 Task: In the Company airproducts.com, Create email and send with subject: 'We're Thrilled to Welcome You ', and with mail content 'Greetings,_x000D_
Introducing a visionary approach that will reshape the landscape of your industry. Join us and be part of the future of success!_x000D_
Kind Regards', attach the document: Proposal.doc and insert image: visitingcard.jpg. Below Kind Regards, write Behance and insert the URL: 'www.behance.net'. Mark checkbox to create task to follow up : Tomorrow.  Enter or choose an email address of recipient's from company's contact and send.. Logged in from softage.1@softage.net
Action: Mouse moved to (88, 56)
Screenshot: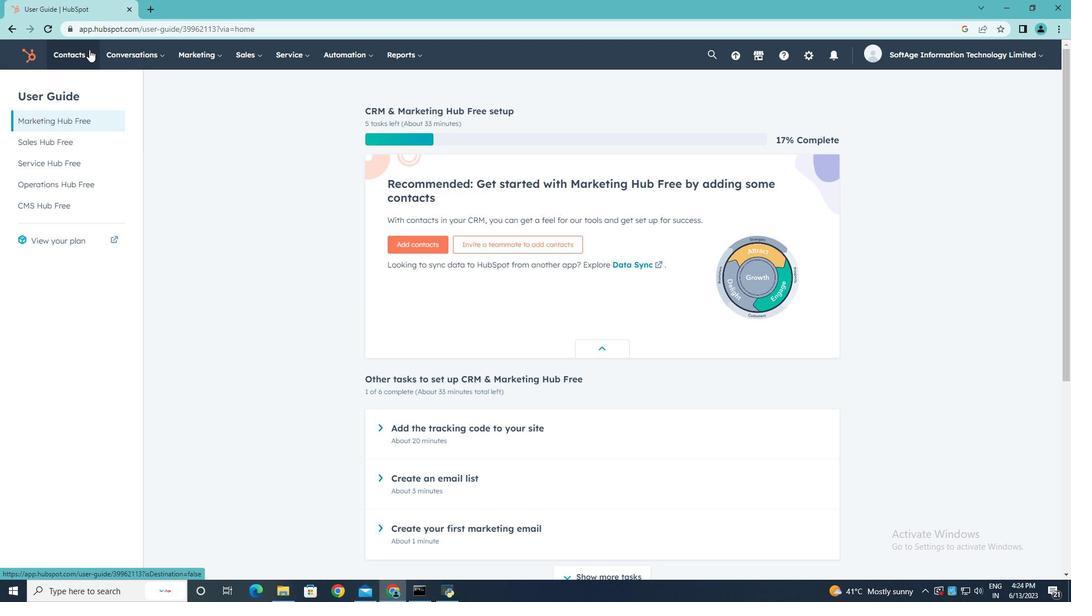 
Action: Mouse pressed left at (88, 56)
Screenshot: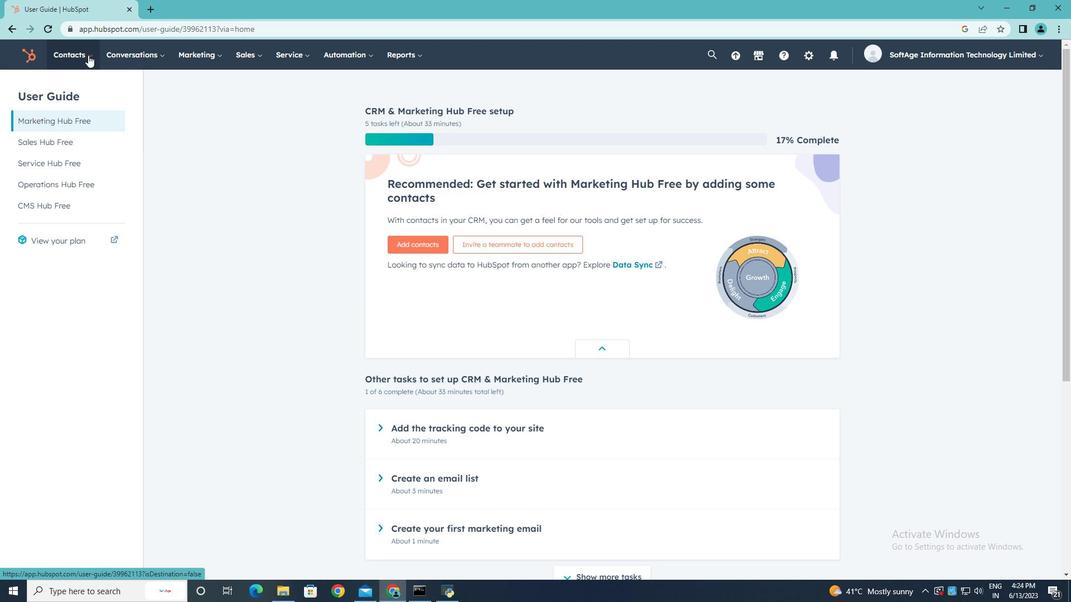 
Action: Mouse moved to (91, 108)
Screenshot: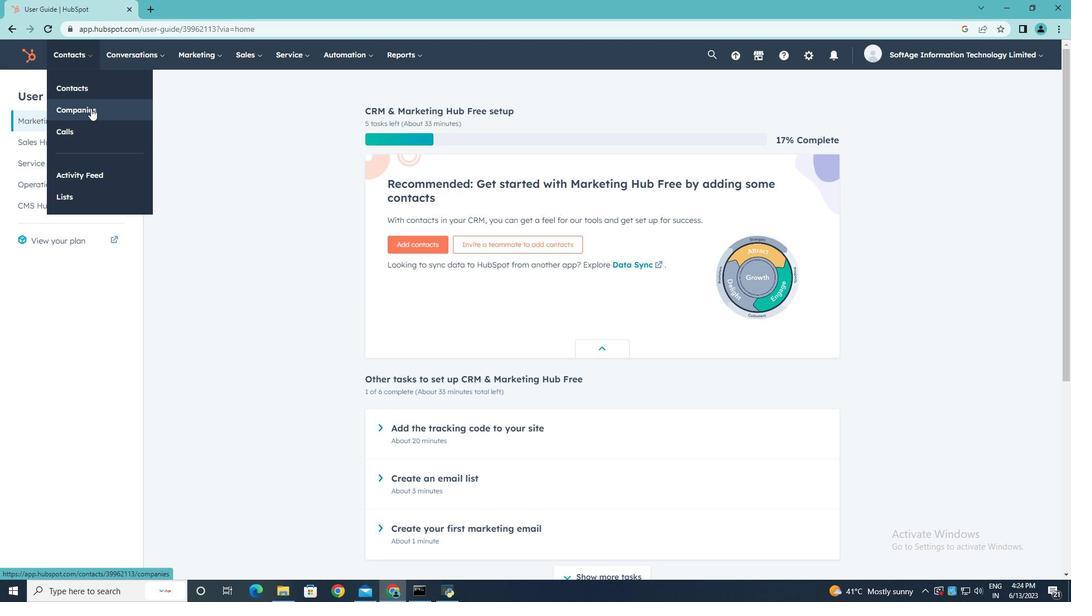 
Action: Mouse pressed left at (91, 108)
Screenshot: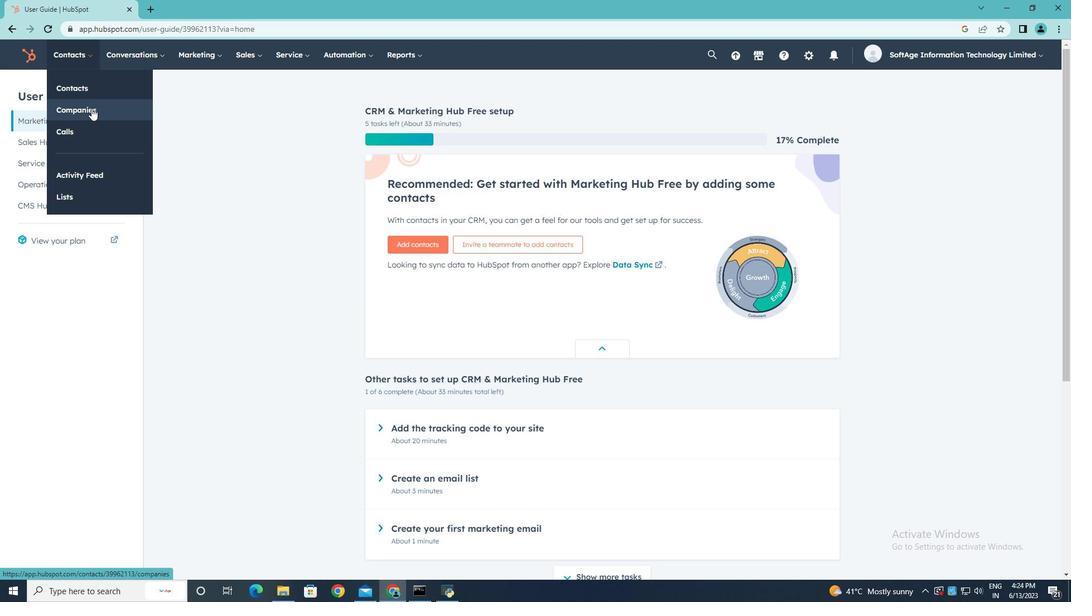 
Action: Mouse moved to (103, 181)
Screenshot: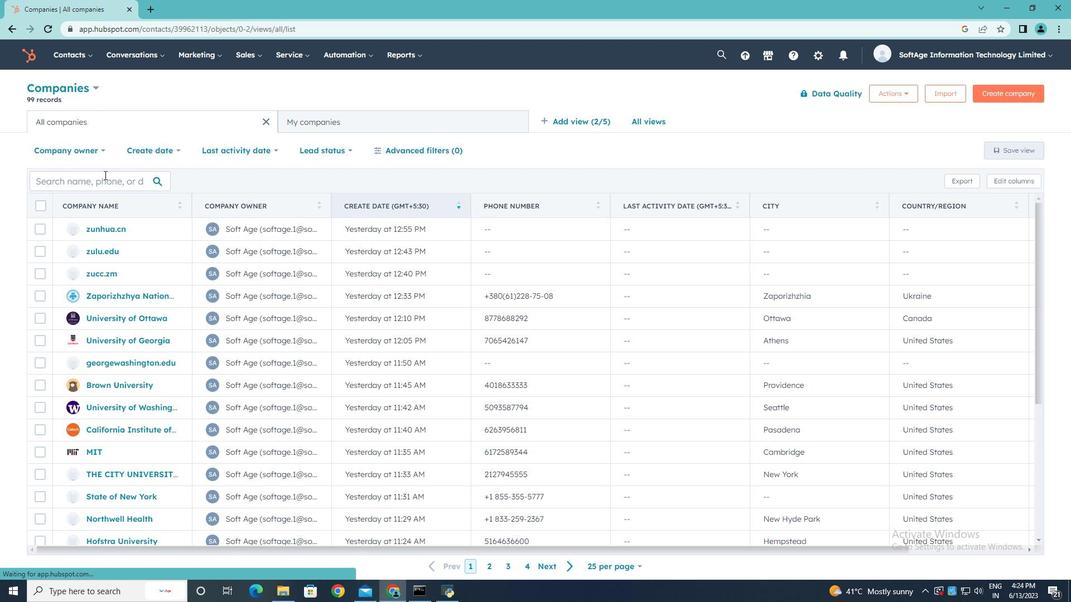 
Action: Mouse pressed left at (103, 181)
Screenshot: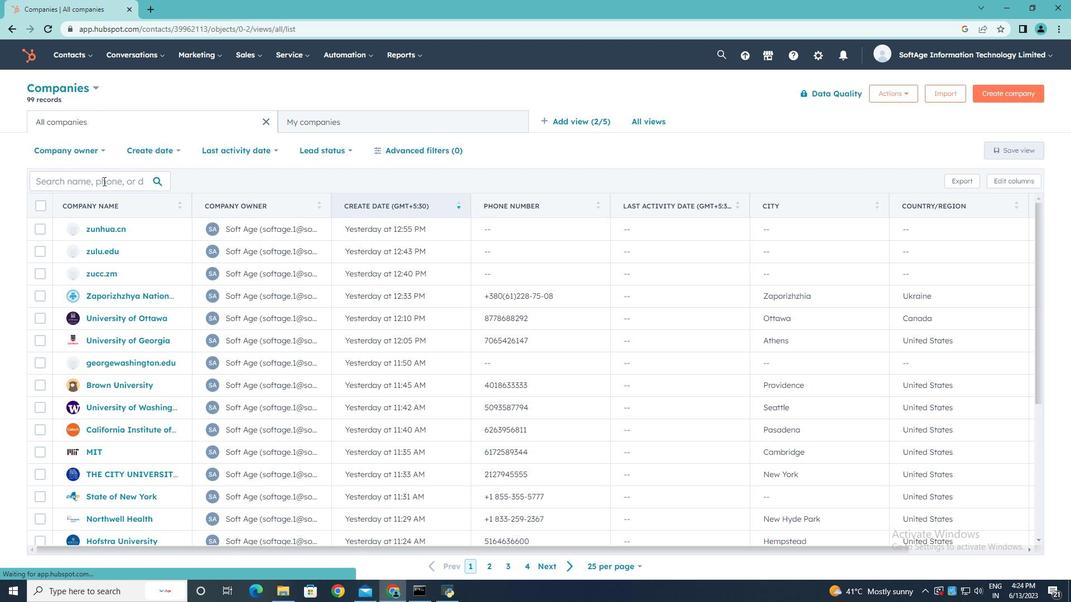 
Action: Mouse moved to (103, 181)
Screenshot: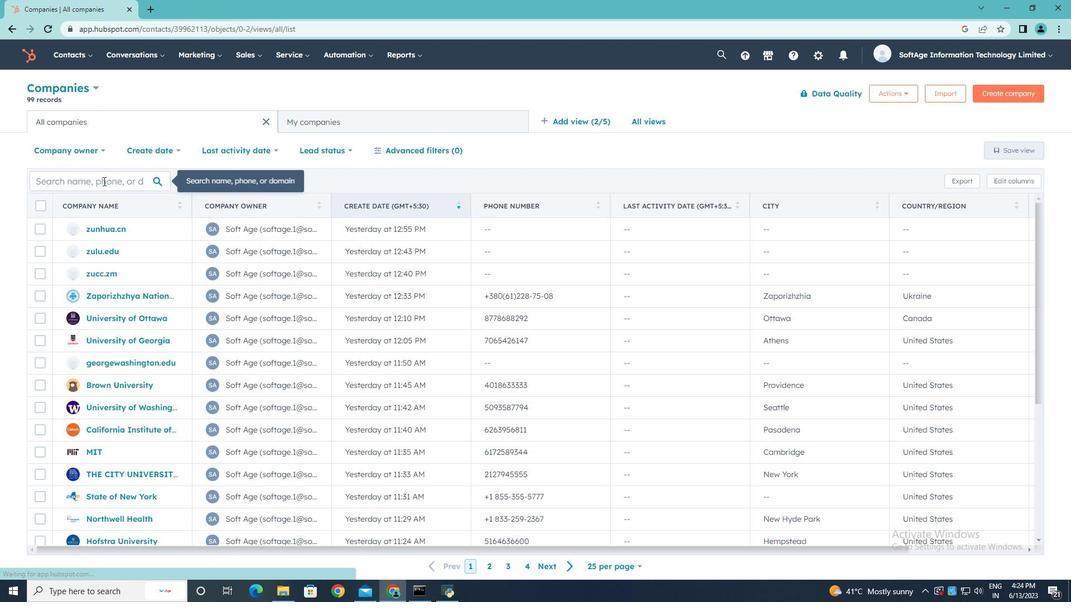 
Action: Key pressed airproducts.com
Screenshot: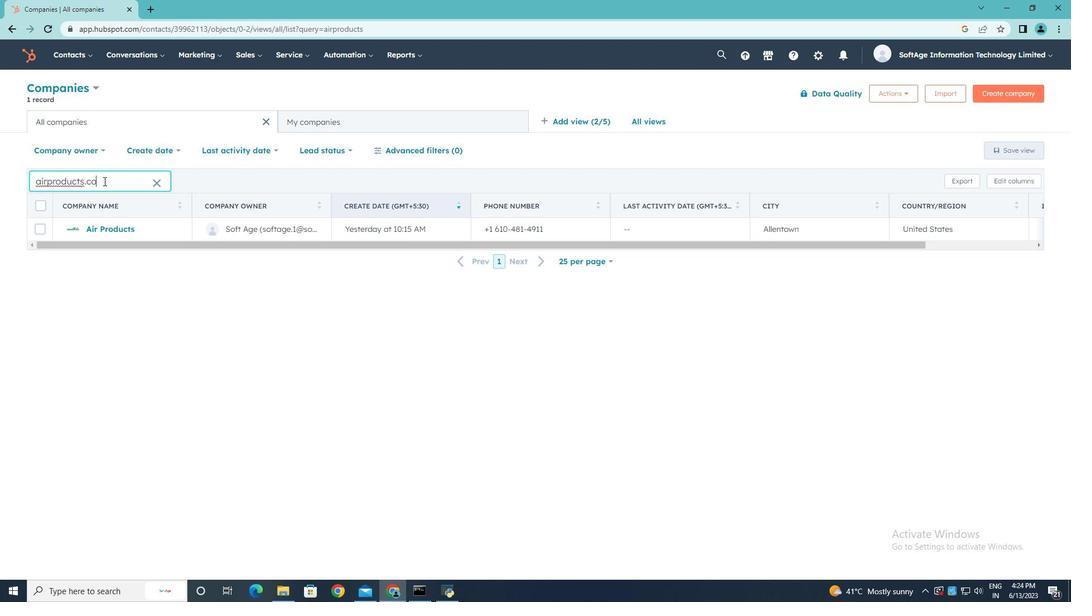 
Action: Mouse moved to (104, 229)
Screenshot: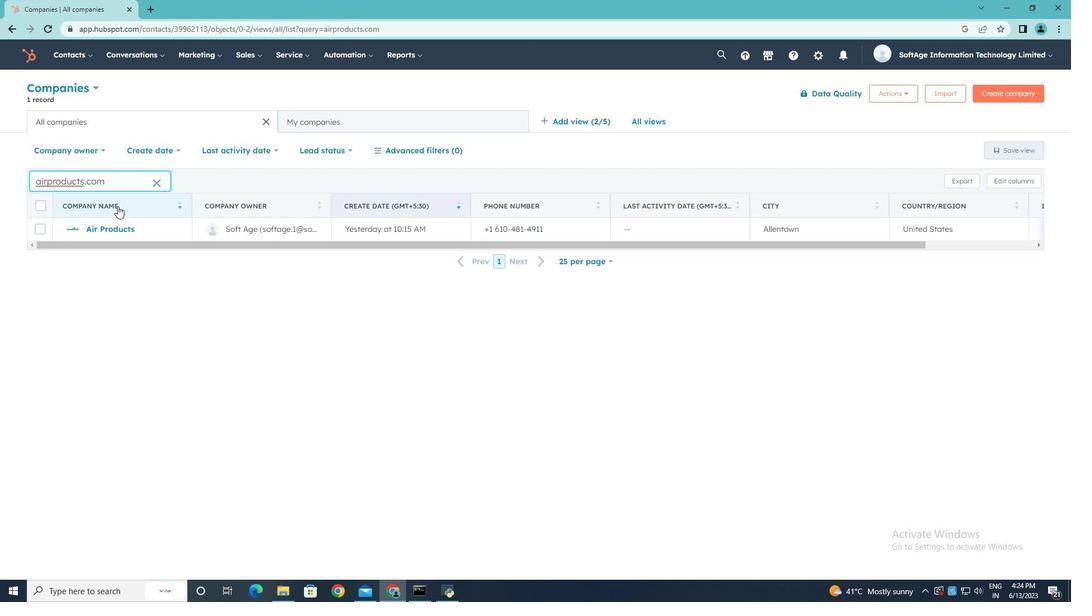 
Action: Mouse pressed left at (104, 229)
Screenshot: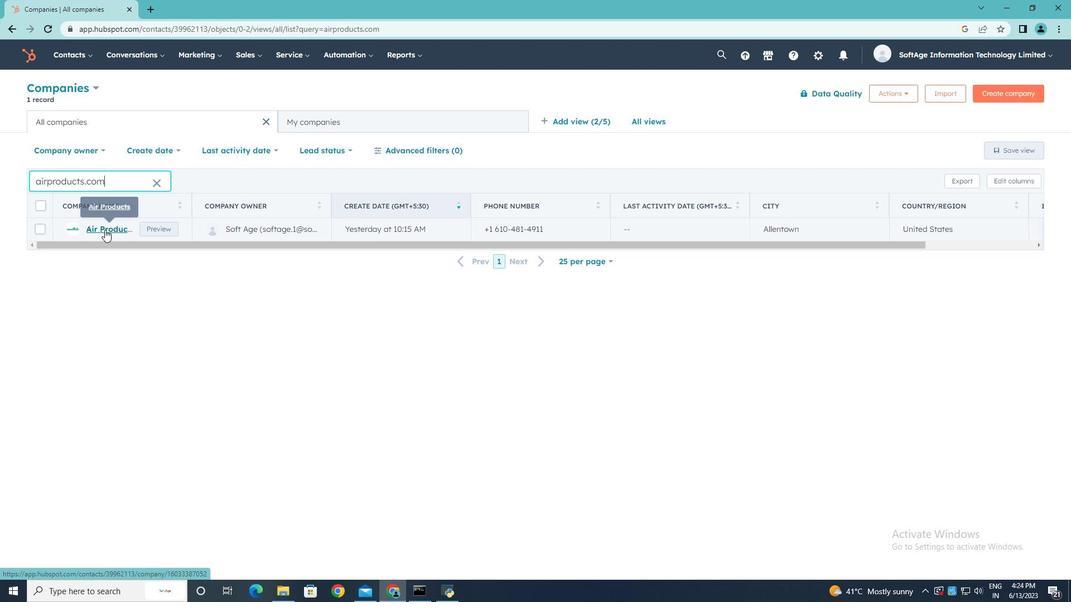
Action: Mouse moved to (77, 188)
Screenshot: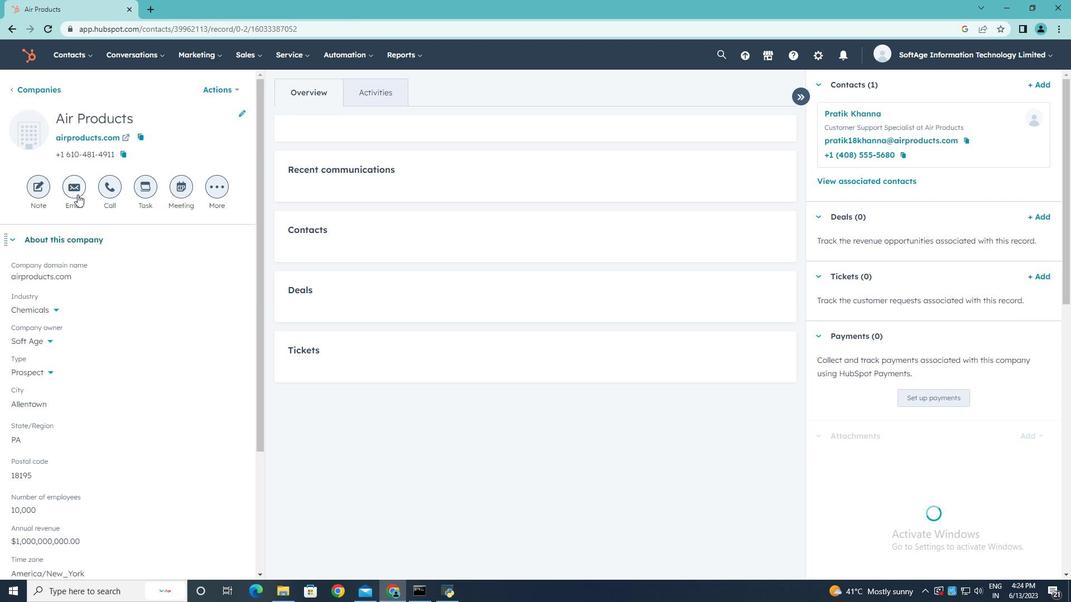 
Action: Mouse pressed left at (77, 188)
Screenshot: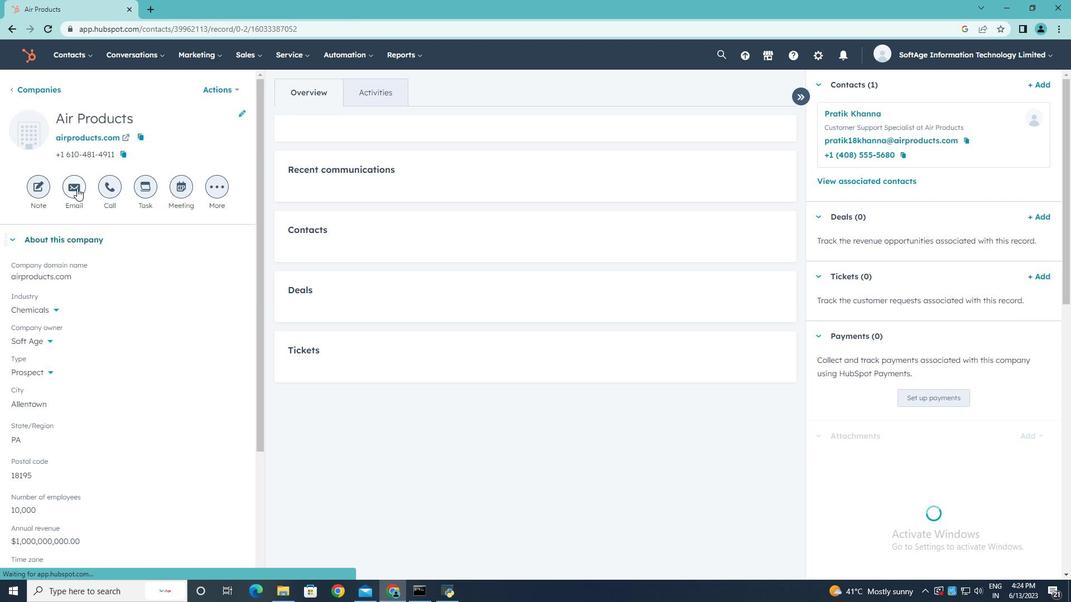 
Action: Mouse moved to (676, 386)
Screenshot: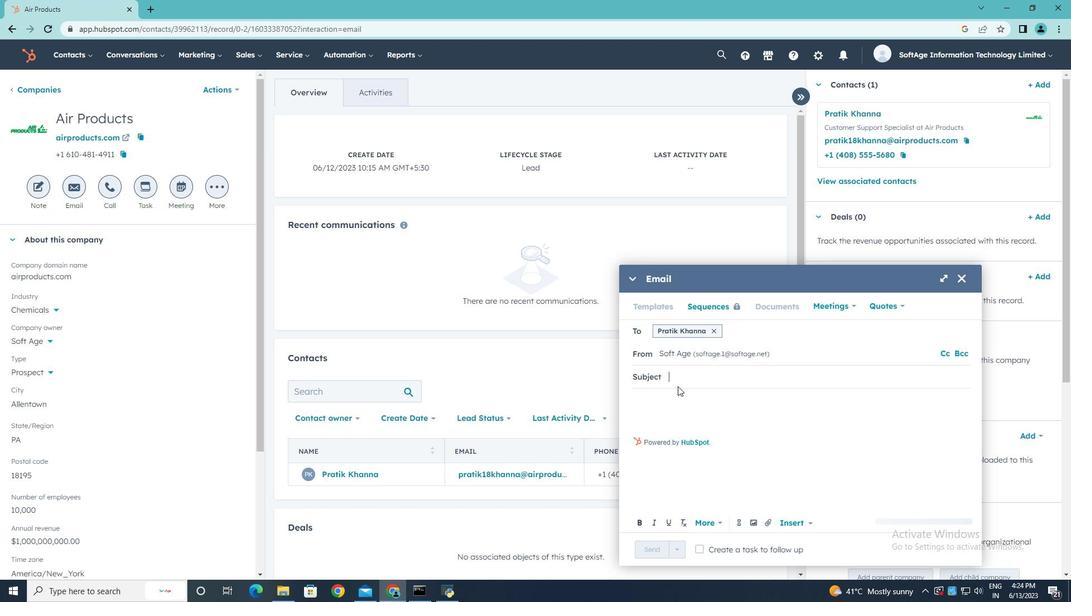 
Action: Key pressed <Key.shift>We're<Key.space><Key.shift>Thrilled<Key.space>to<Key.space><Key.shift>Welcome<Key.space><Key.shift>You
Screenshot: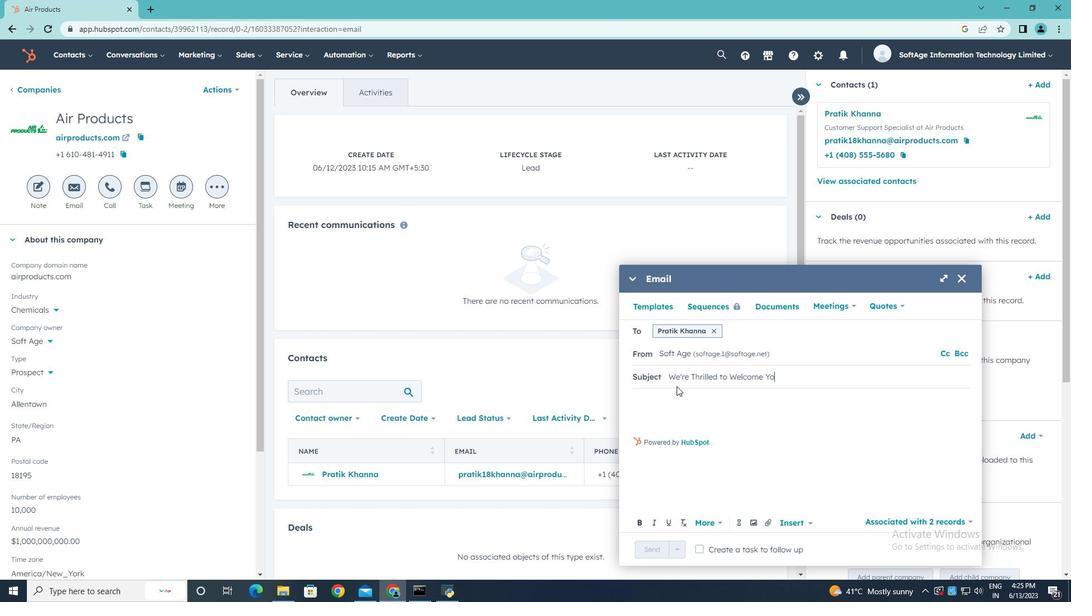 
Action: Mouse moved to (642, 397)
Screenshot: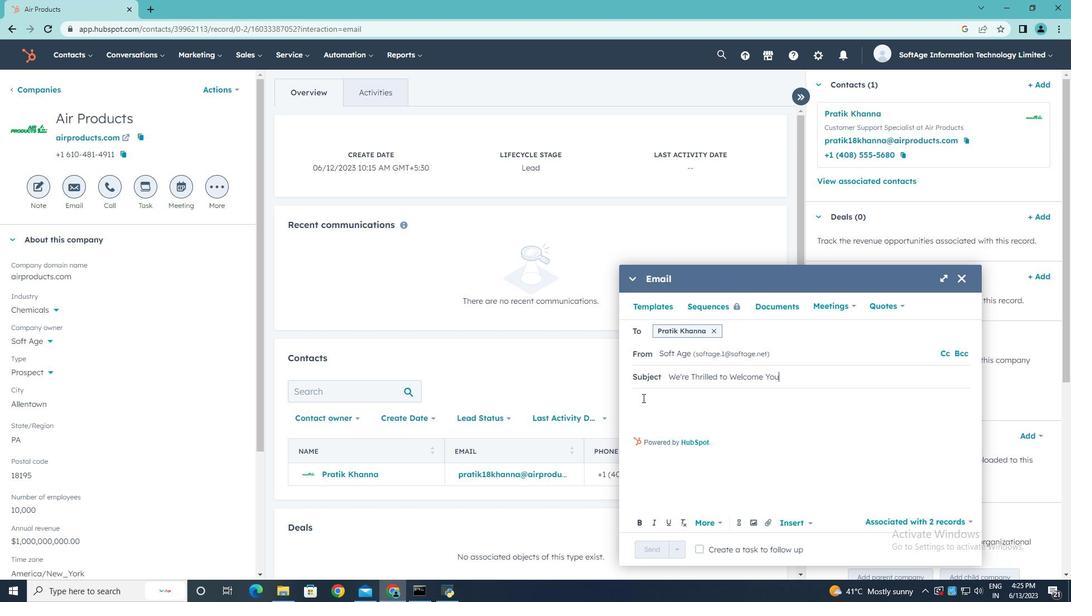 
Action: Mouse pressed left at (642, 397)
Screenshot: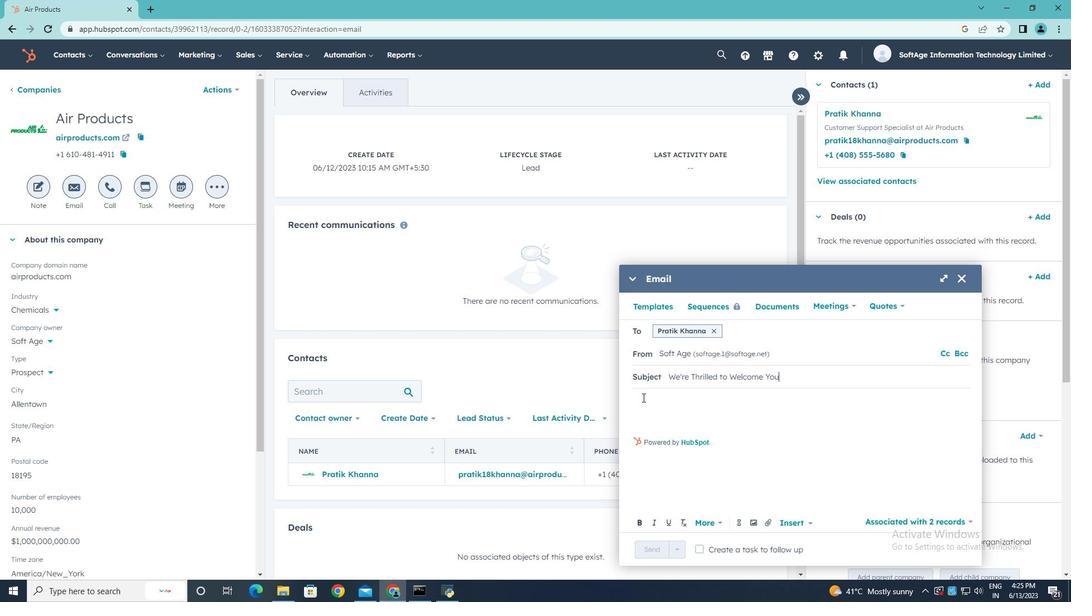 
Action: Key pressed <Key.shift>Greetings,
Screenshot: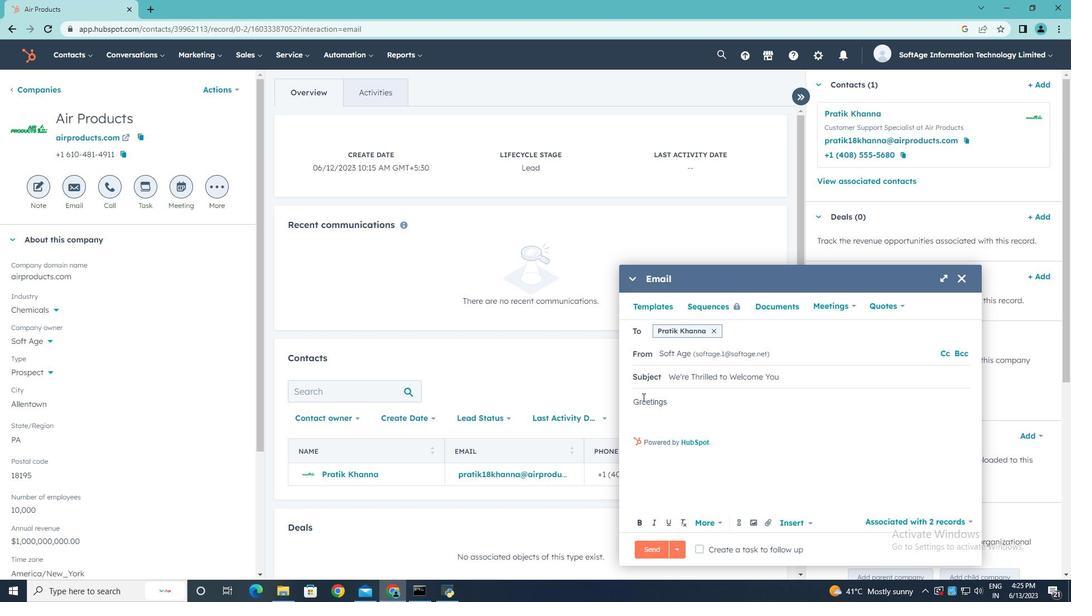 
Action: Mouse moved to (637, 416)
Screenshot: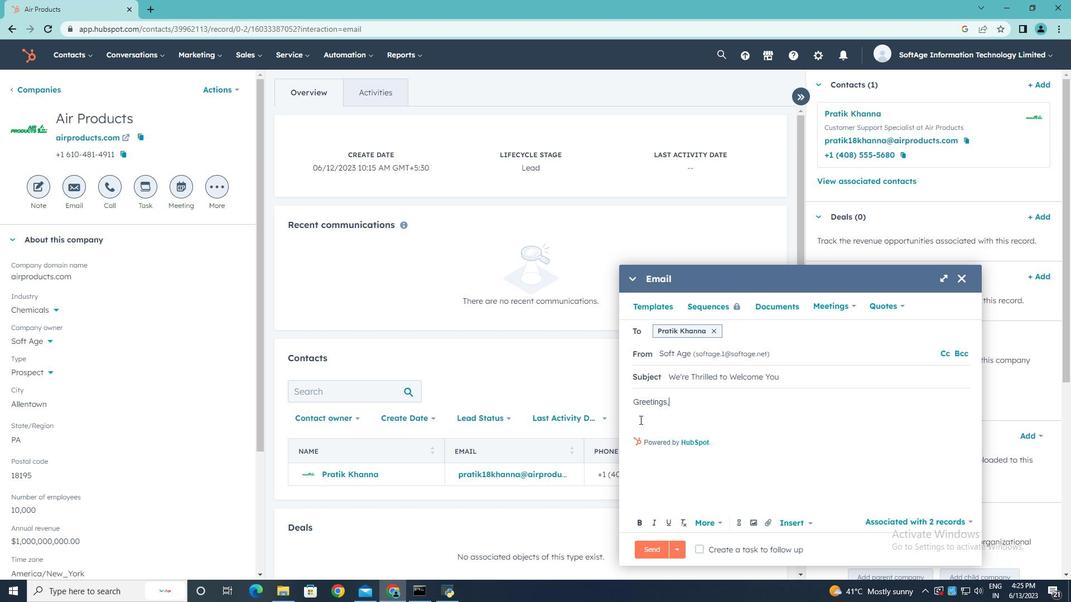 
Action: Mouse pressed left at (637, 416)
Screenshot: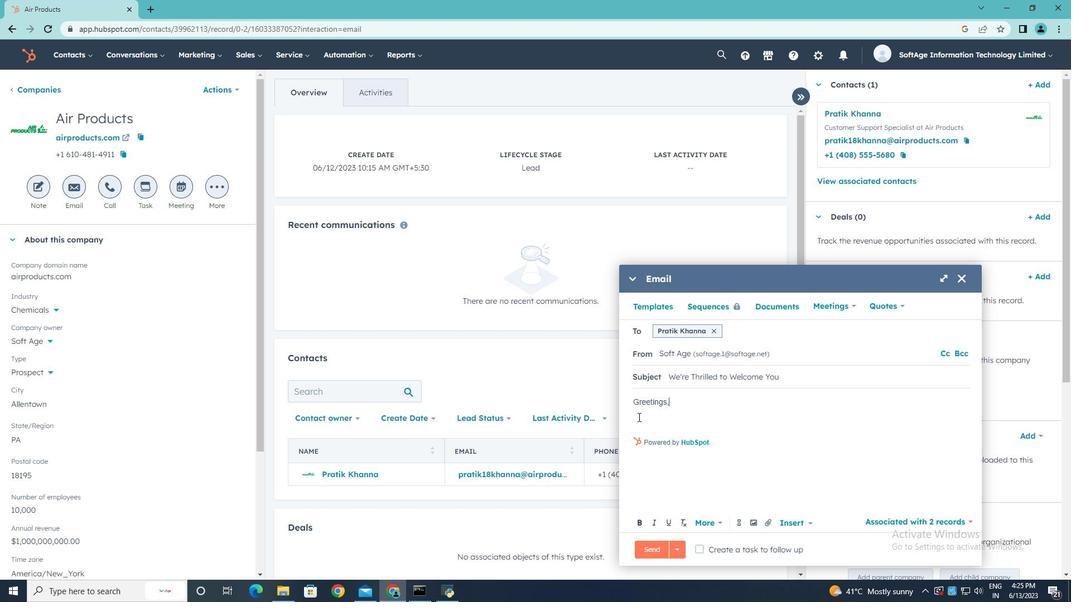 
Action: Key pressed <Key.shift>Introducing<Key.space>a<Key.space>vison<Key.backspace><Key.backspace>ionary<Key.space>approach<Key.space>that<Key.space>will<Key.space>reshape<Key.space>the<Key.space>landscape<Key.space>of<Key.space>your<Key.space>industry.<Key.space><Key.shift>Join<Key.space>us<Key.space>and<Key.space>be<Key.space>part<Key.space>of<Key.space>the<Key.space>futr<Key.backspace>ure<Key.space>of<Key.space>success<Key.shift>!
Screenshot: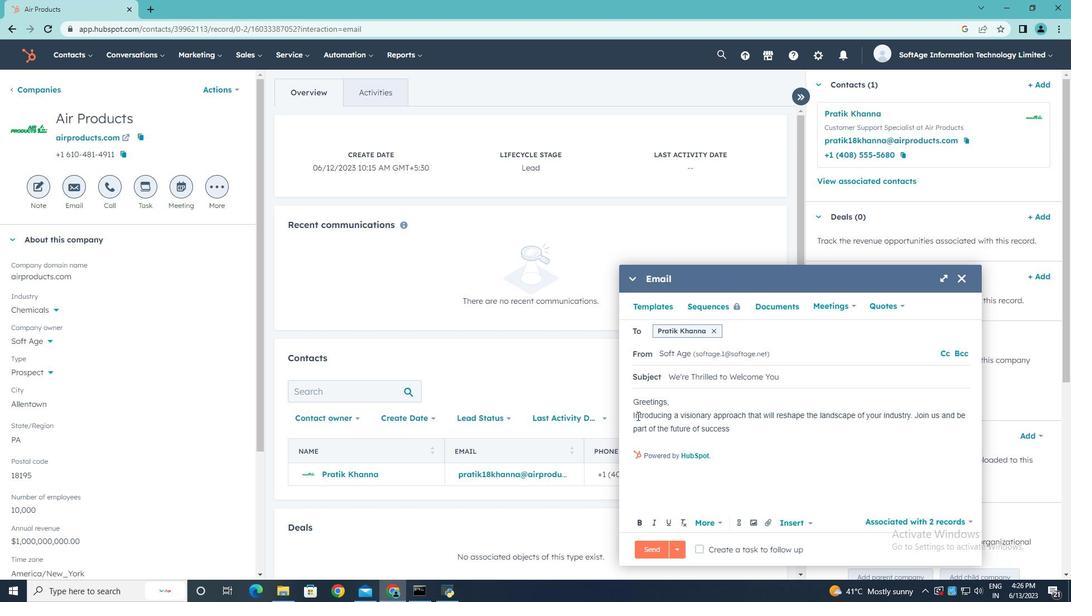 
Action: Mouse moved to (658, 446)
Screenshot: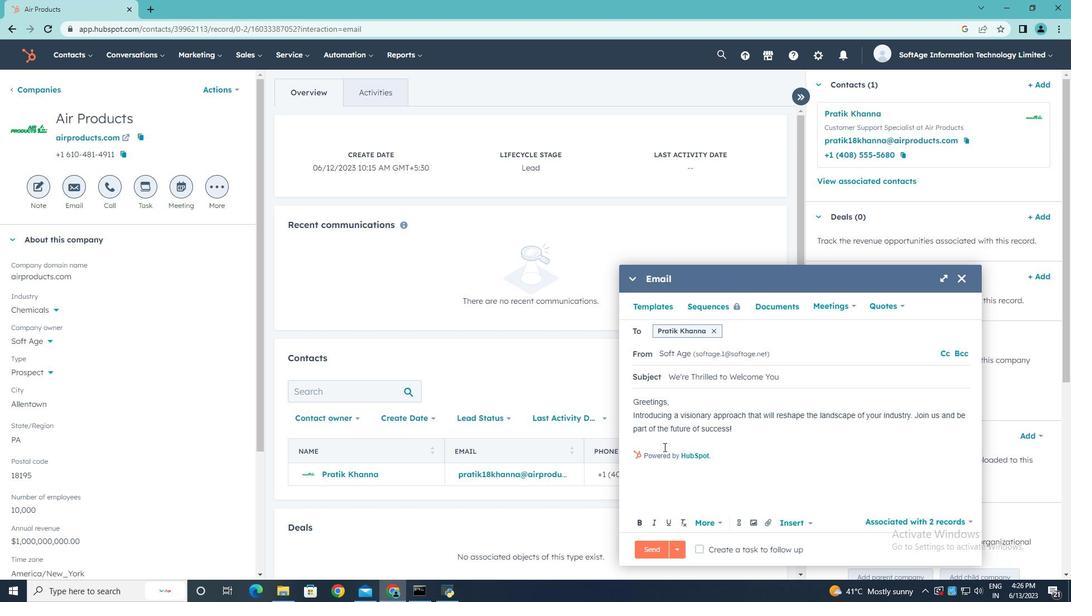 
Action: Mouse pressed left at (658, 446)
Screenshot: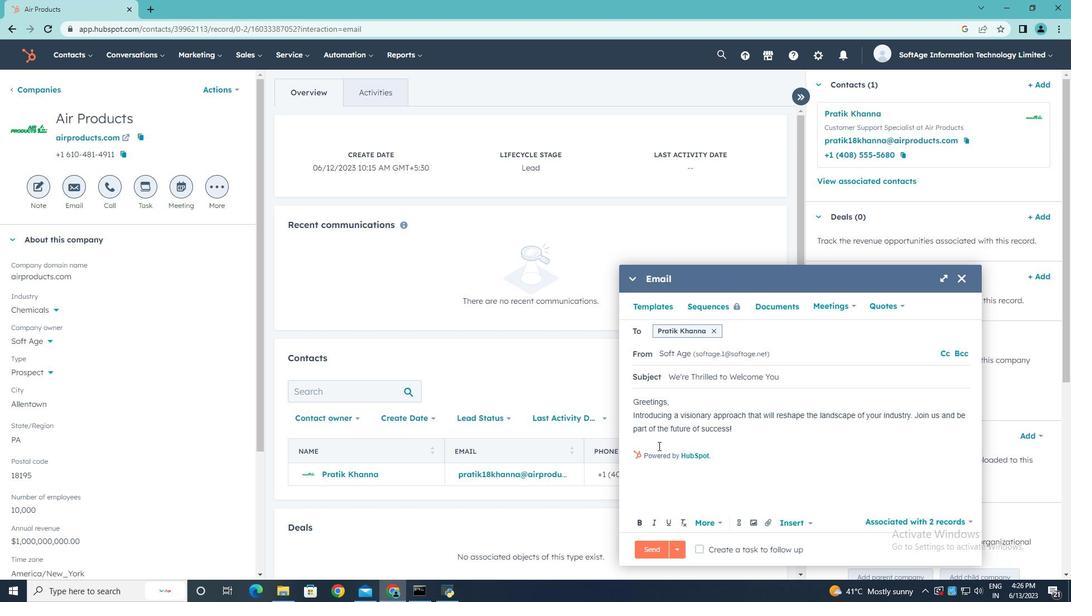 
Action: Key pressed <Key.enter><Key.shift><Key.shift>Kind<Key.space><Key.shift><Key.shift><Key.shift><Key.shift>Regards,
Screenshot: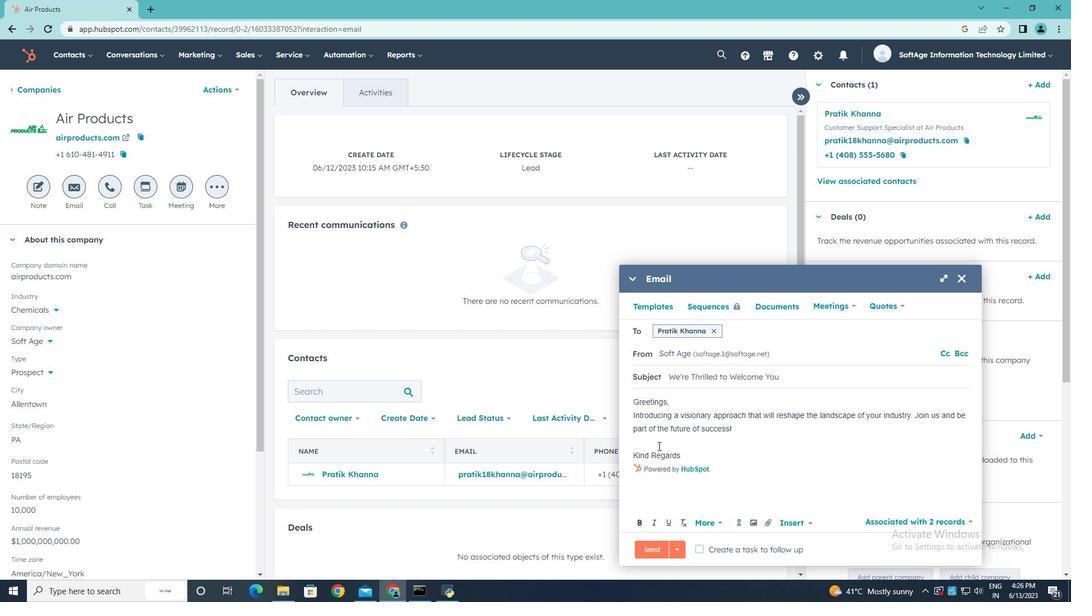 
Action: Mouse moved to (769, 522)
Screenshot: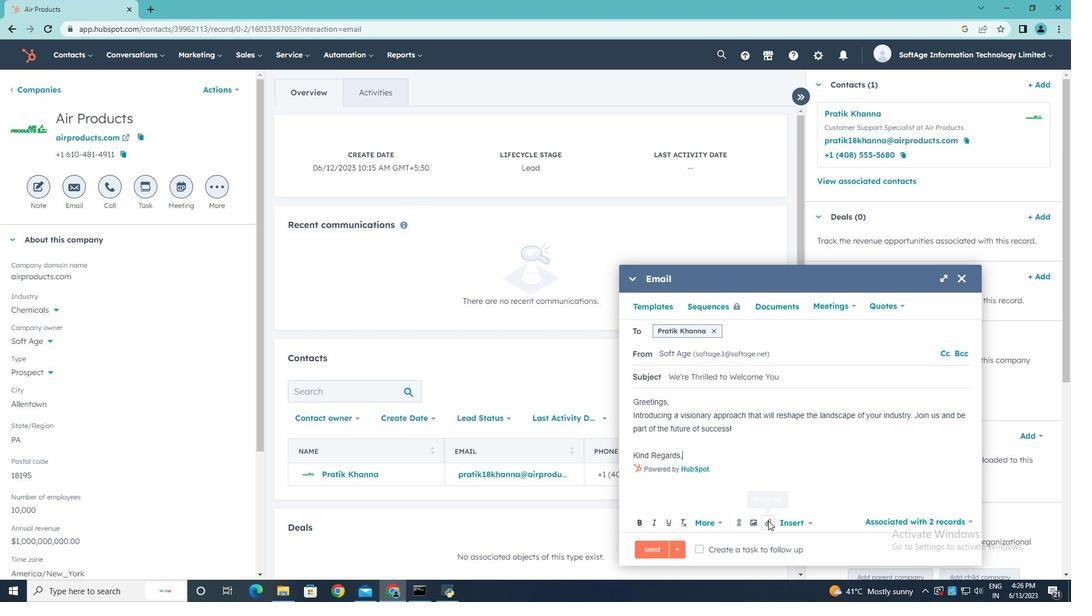 
Action: Mouse pressed left at (769, 522)
Screenshot: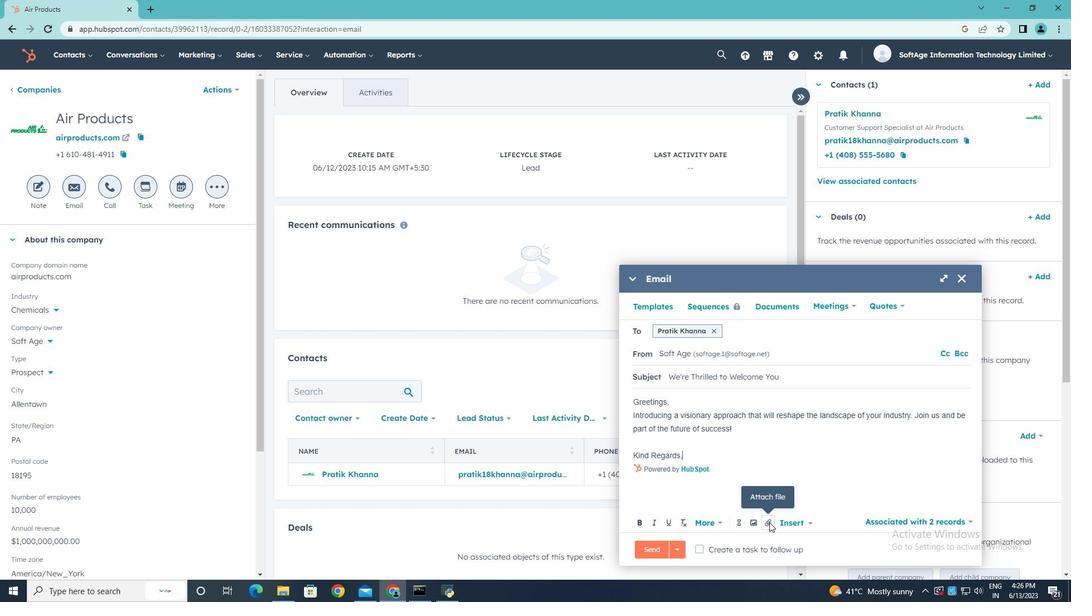 
Action: Mouse moved to (793, 492)
Screenshot: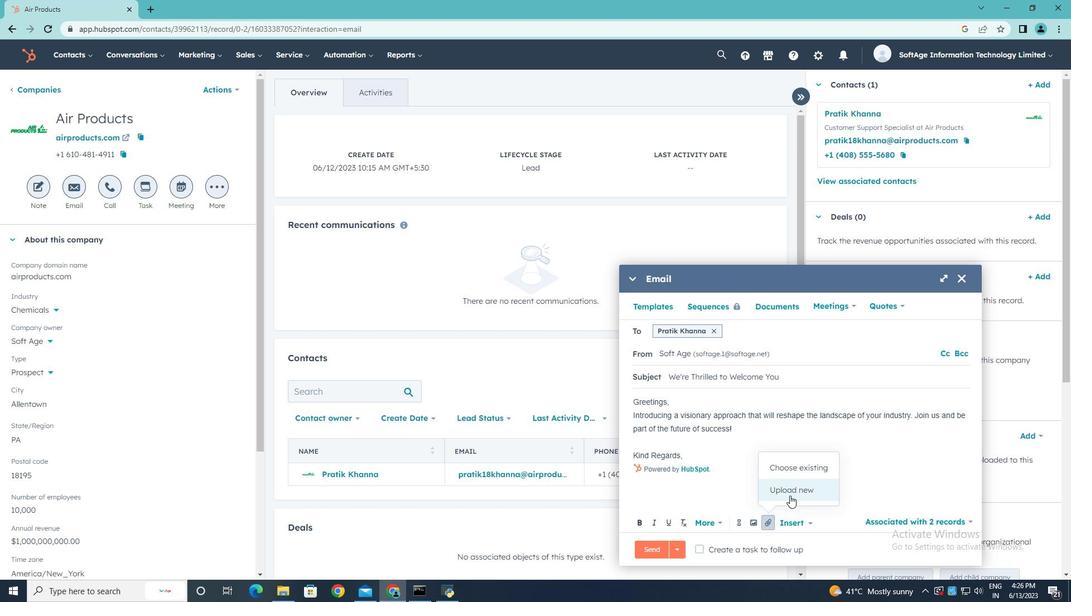 
Action: Mouse pressed left at (793, 492)
Screenshot: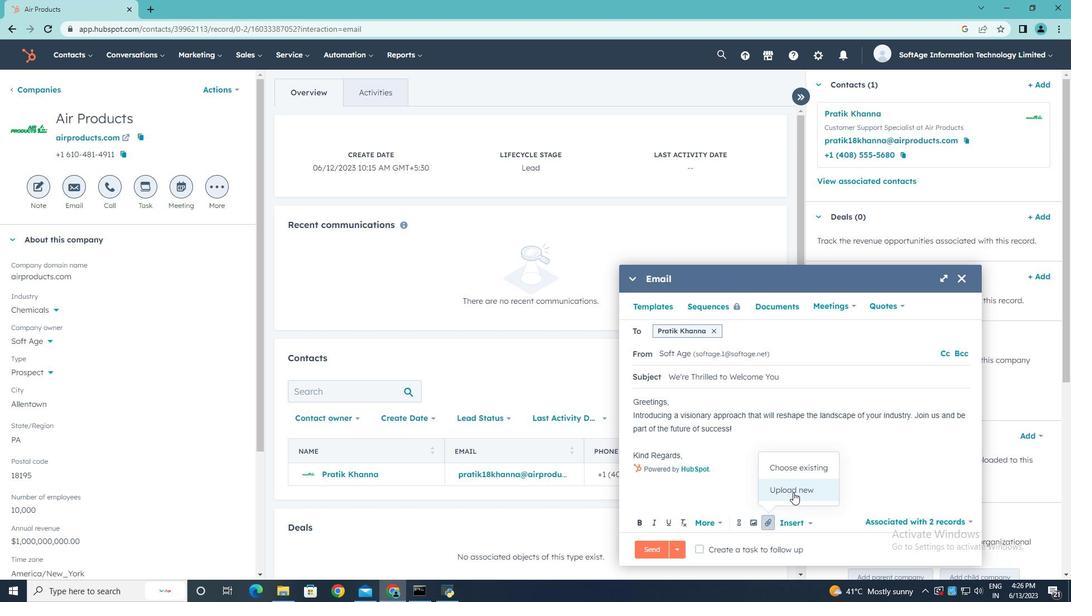
Action: Mouse moved to (205, 111)
Screenshot: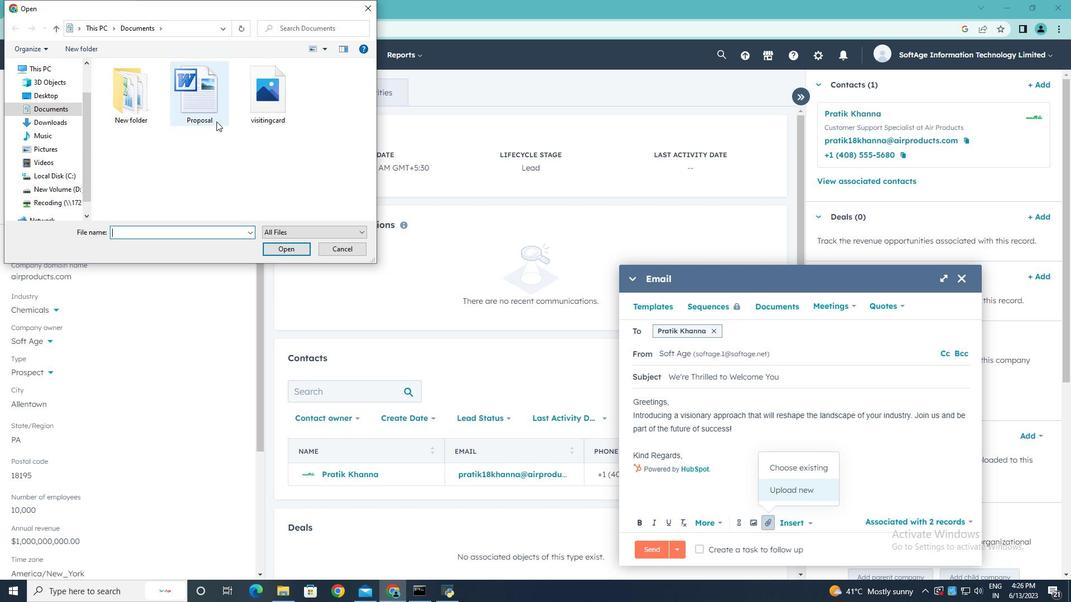 
Action: Mouse pressed left at (205, 111)
Screenshot: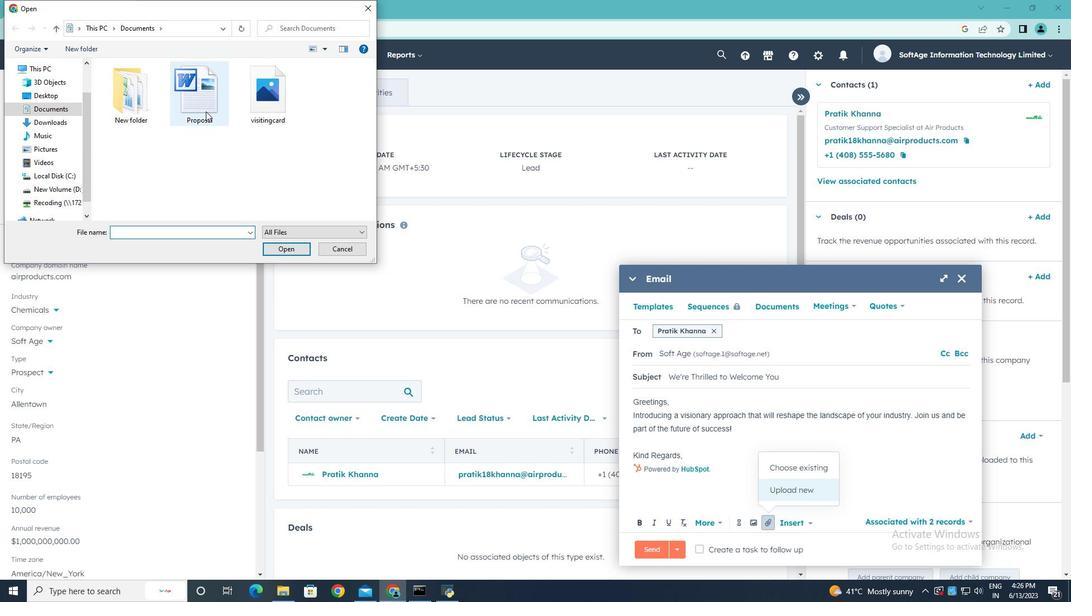
Action: Mouse moved to (285, 250)
Screenshot: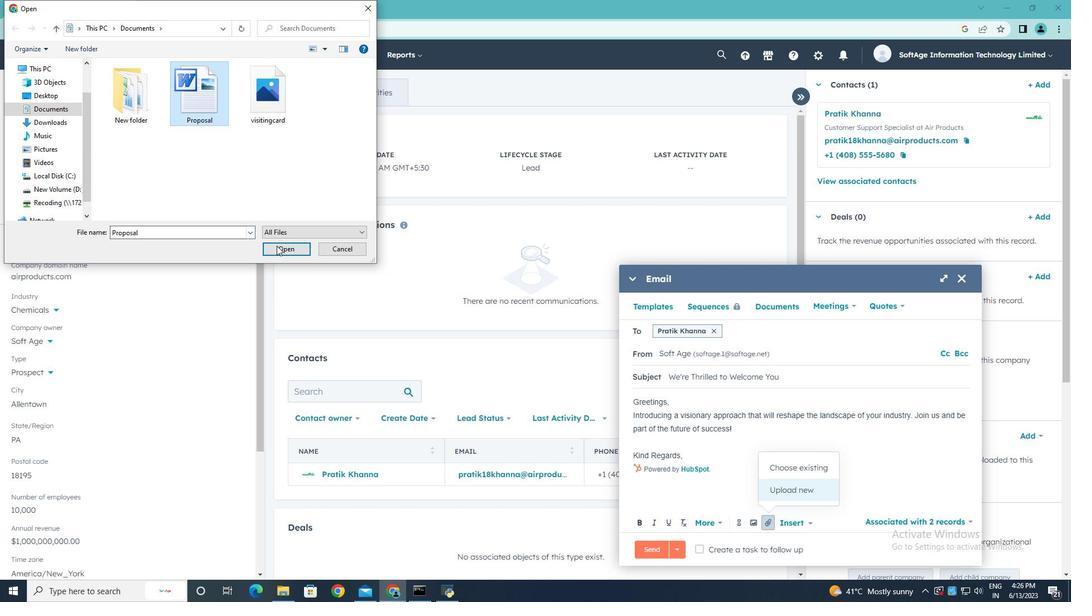 
Action: Mouse pressed left at (285, 250)
Screenshot: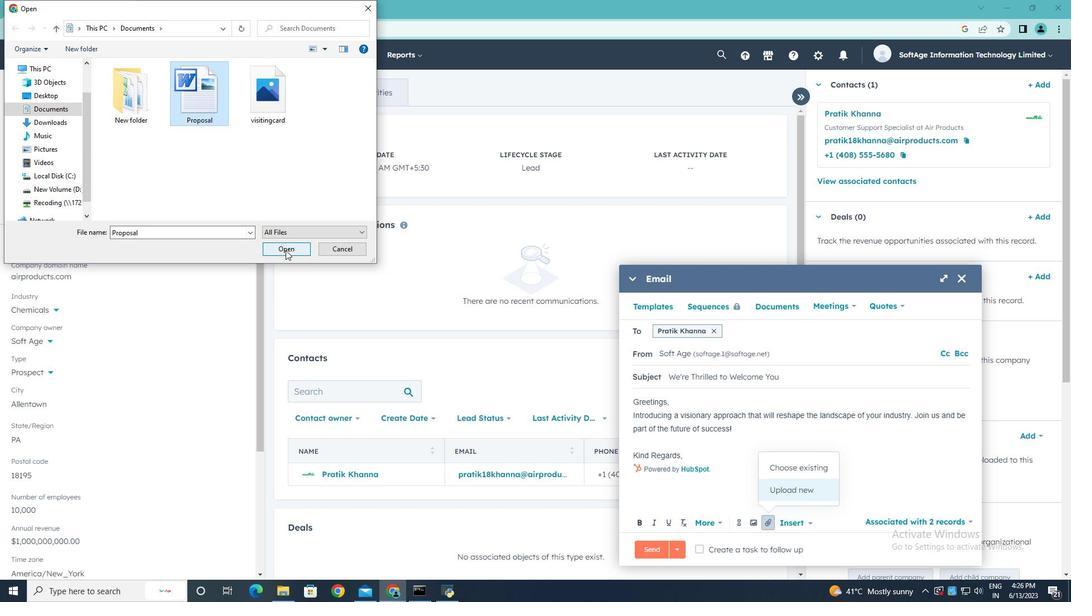 
Action: Mouse moved to (768, 493)
Screenshot: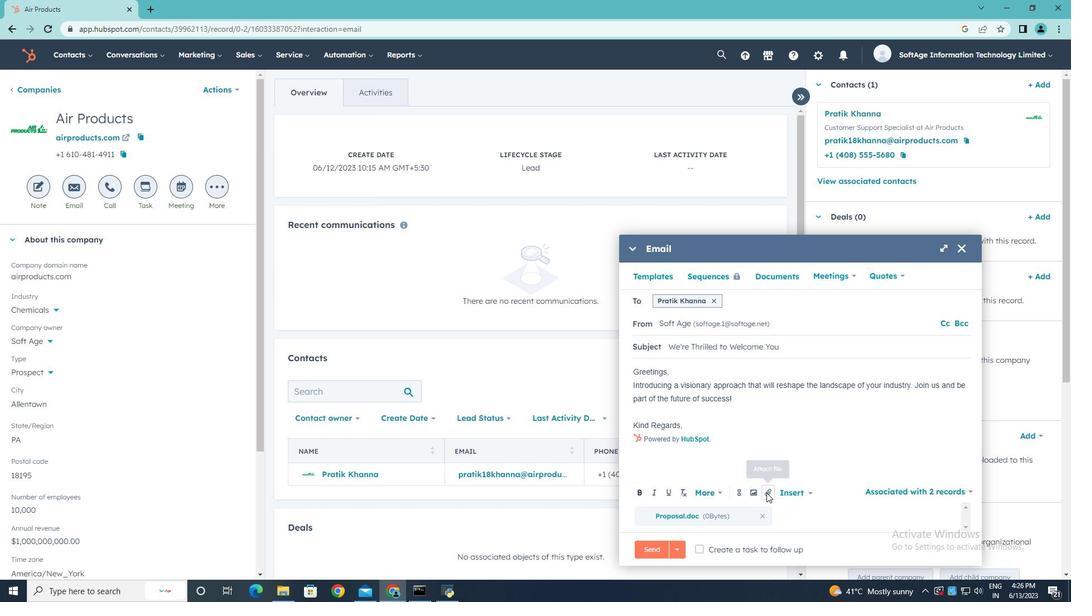 
Action: Mouse pressed left at (768, 493)
Screenshot: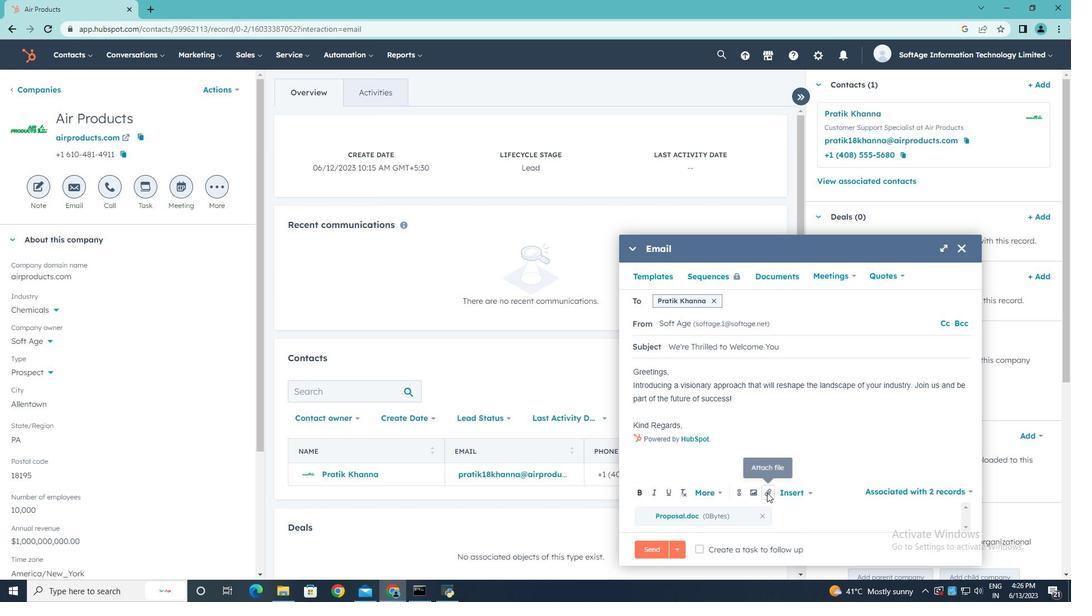 
Action: Mouse moved to (799, 463)
Screenshot: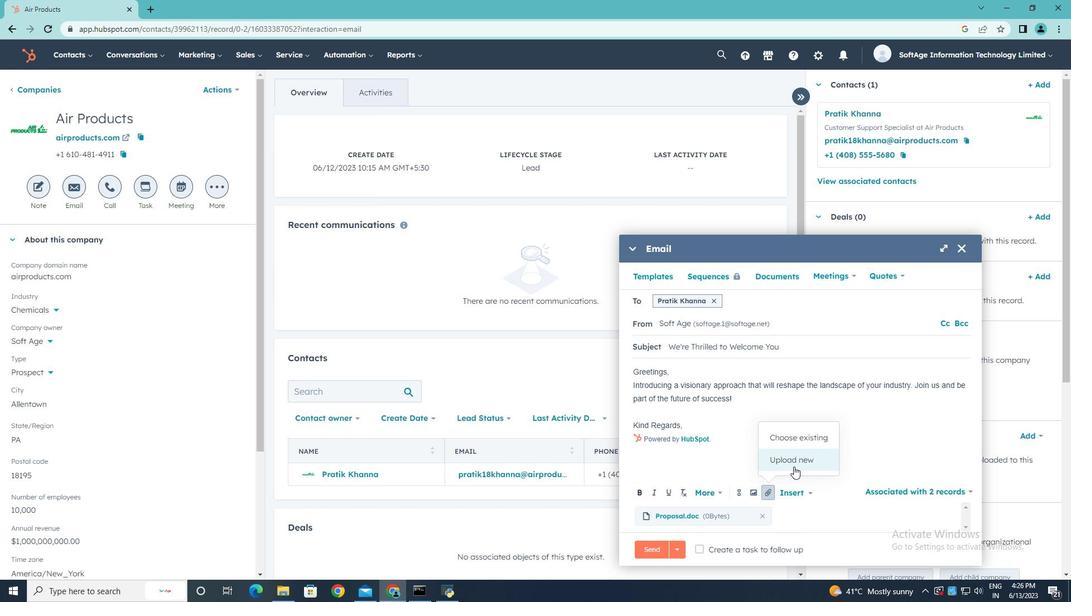 
Action: Mouse pressed left at (799, 463)
Screenshot: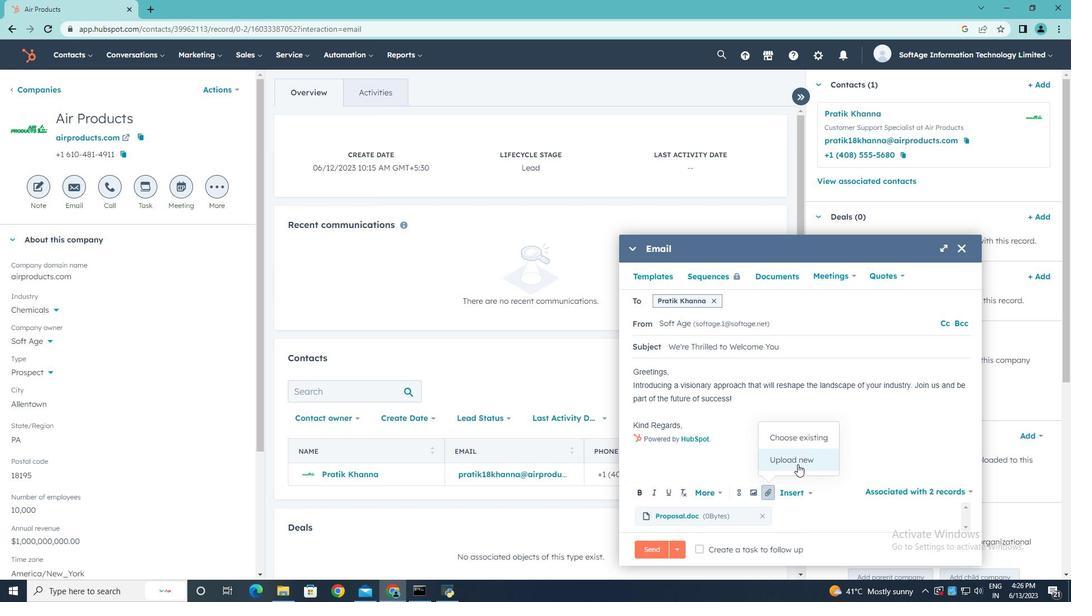 
Action: Mouse moved to (262, 111)
Screenshot: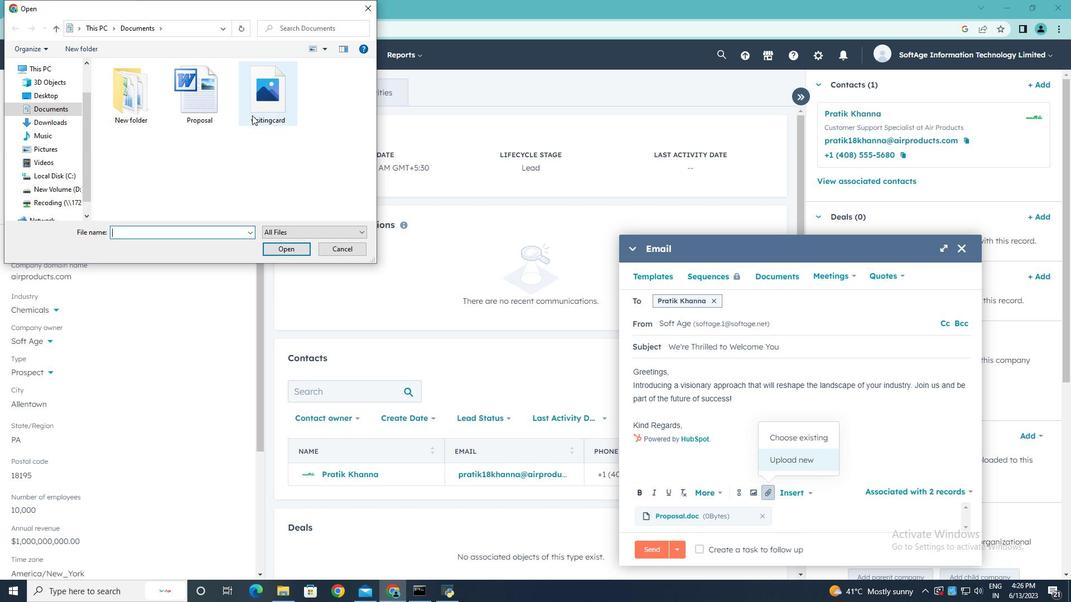 
Action: Mouse pressed left at (262, 111)
Screenshot: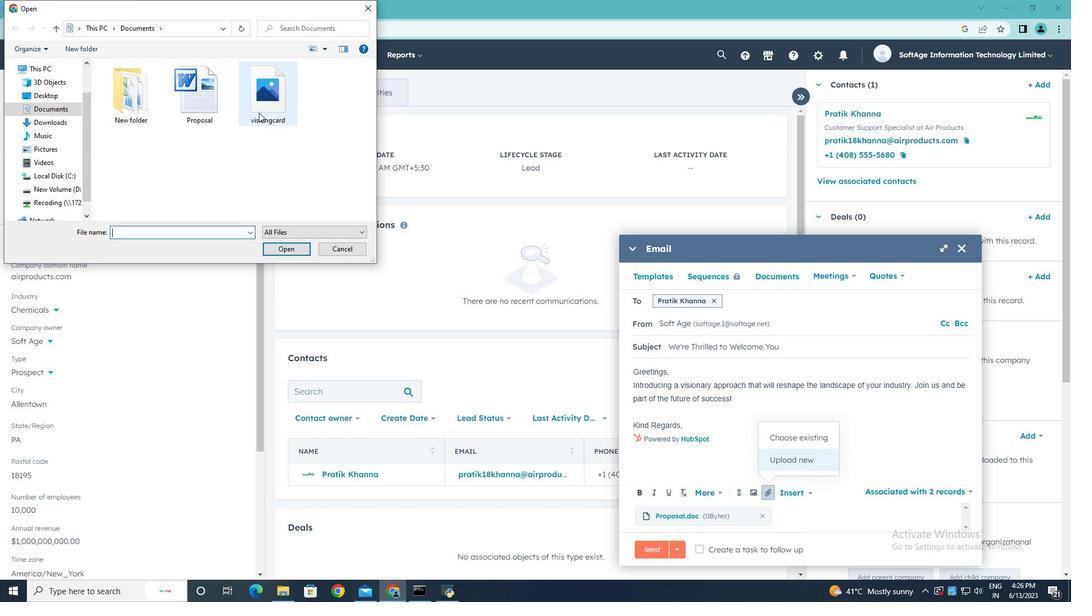 
Action: Mouse moved to (295, 250)
Screenshot: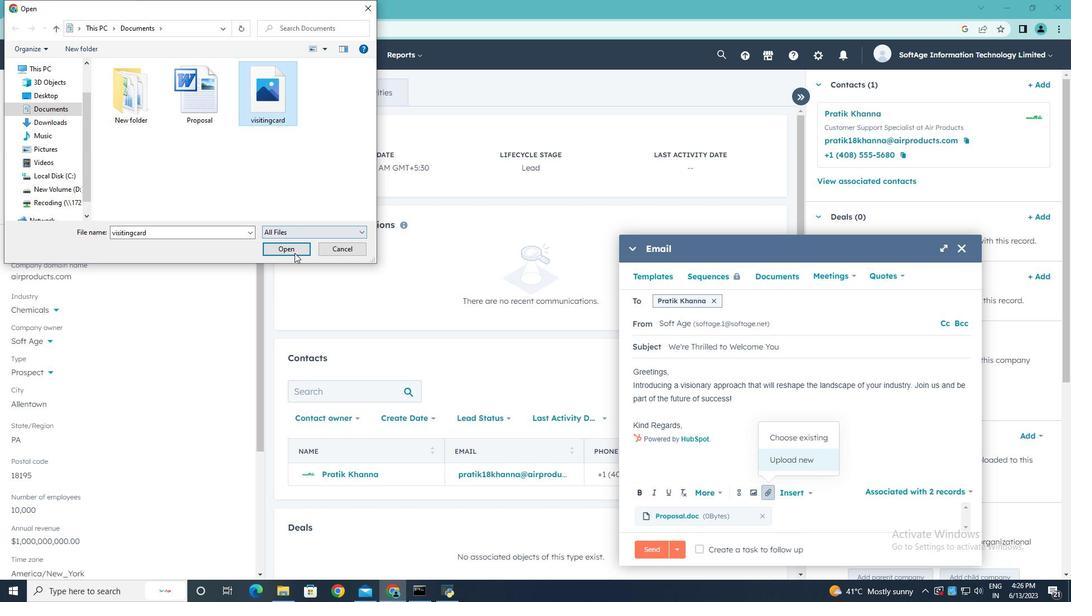 
Action: Mouse pressed left at (295, 250)
Screenshot: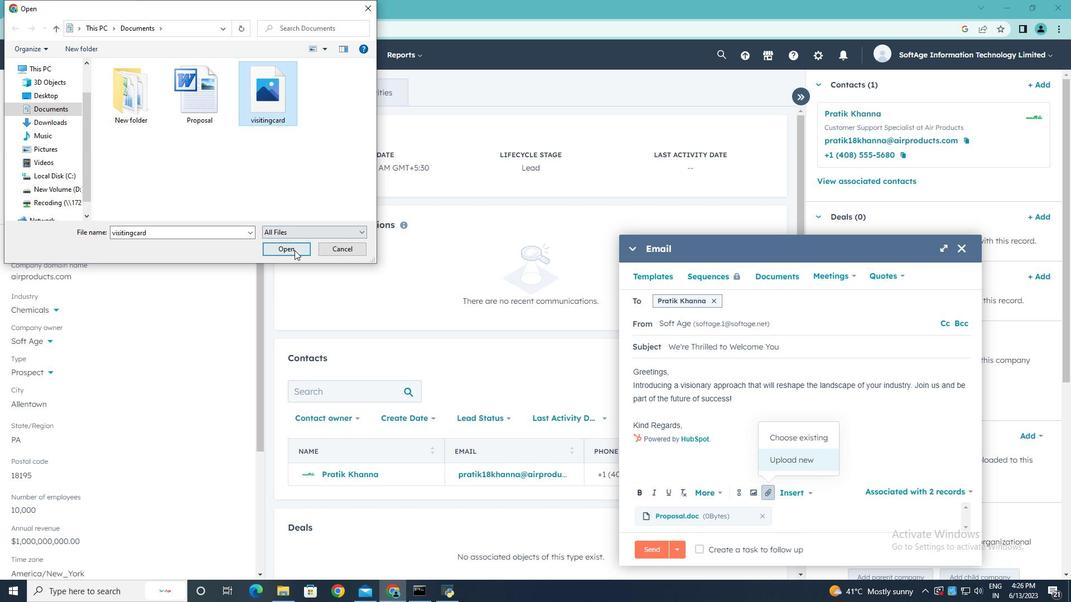 
Action: Mouse moved to (689, 425)
Screenshot: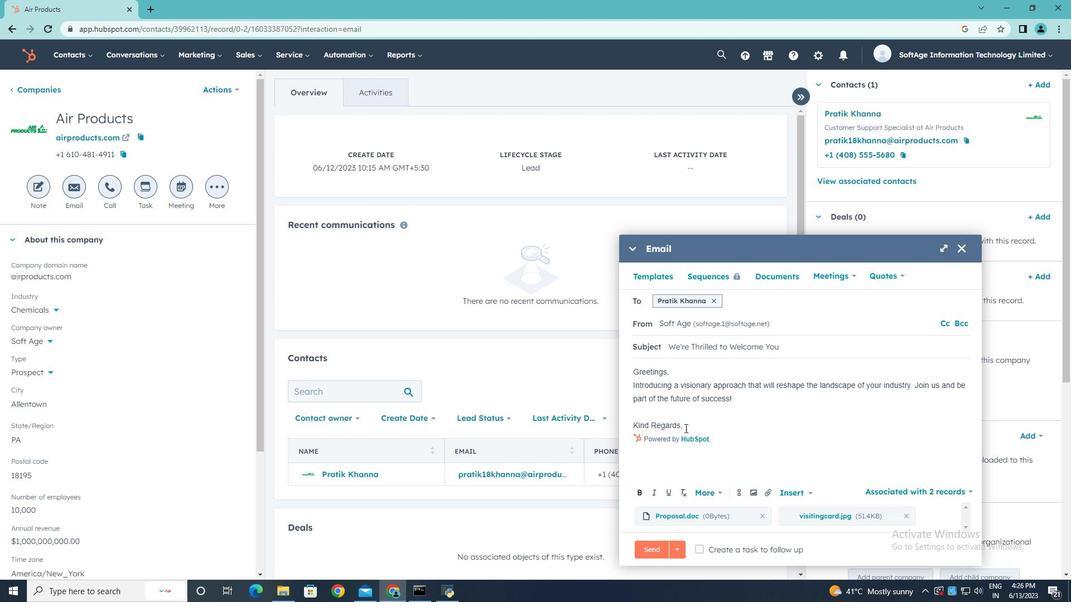 
Action: Mouse pressed left at (689, 425)
Screenshot: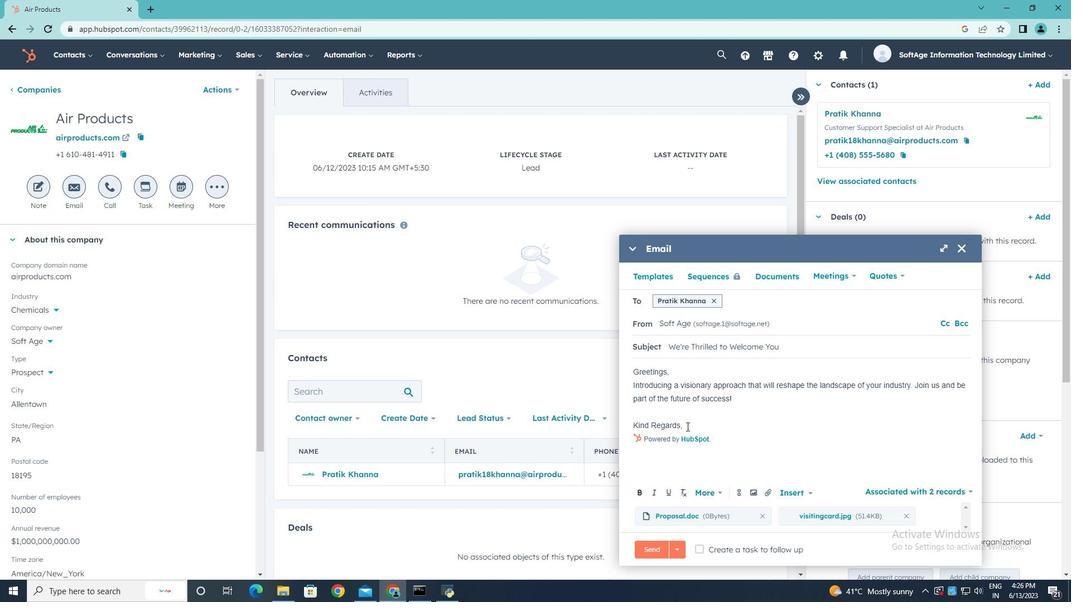 
Action: Mouse moved to (686, 426)
Screenshot: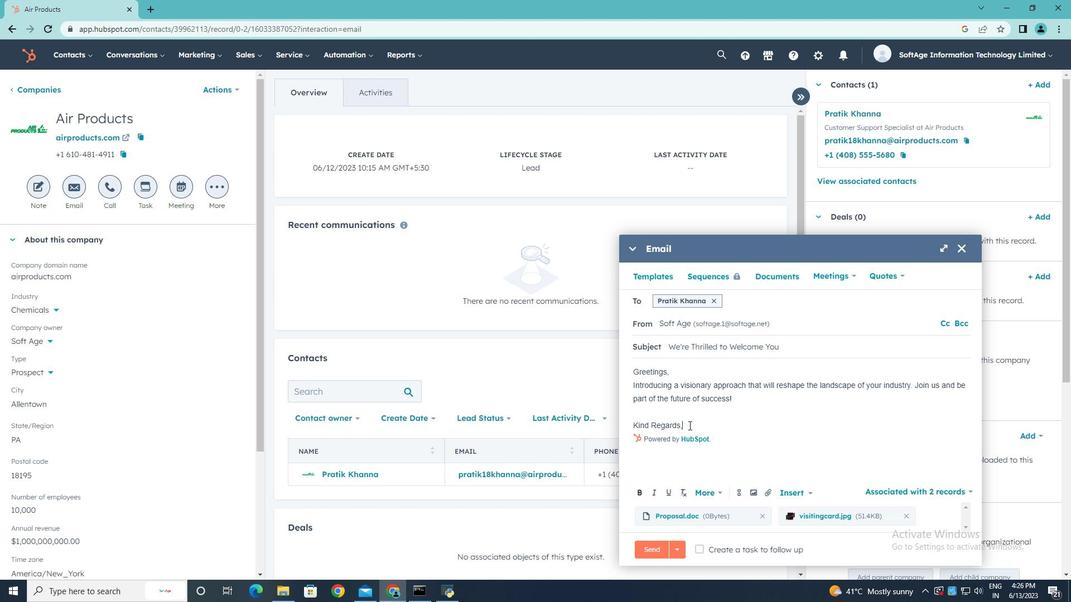 
Action: Key pressed <Key.enter>
Screenshot: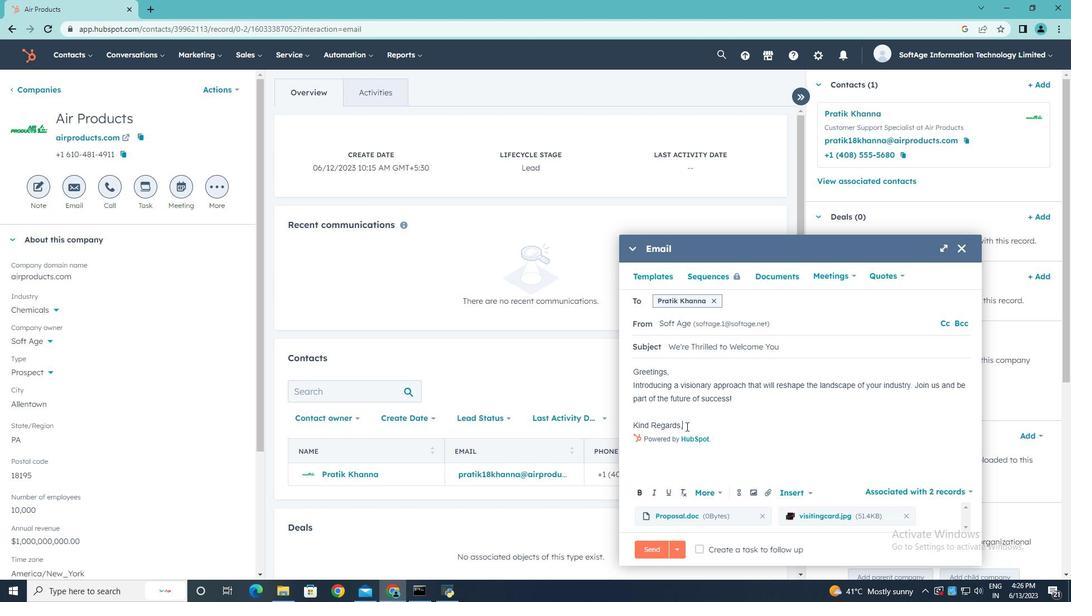 
Action: Mouse moved to (738, 492)
Screenshot: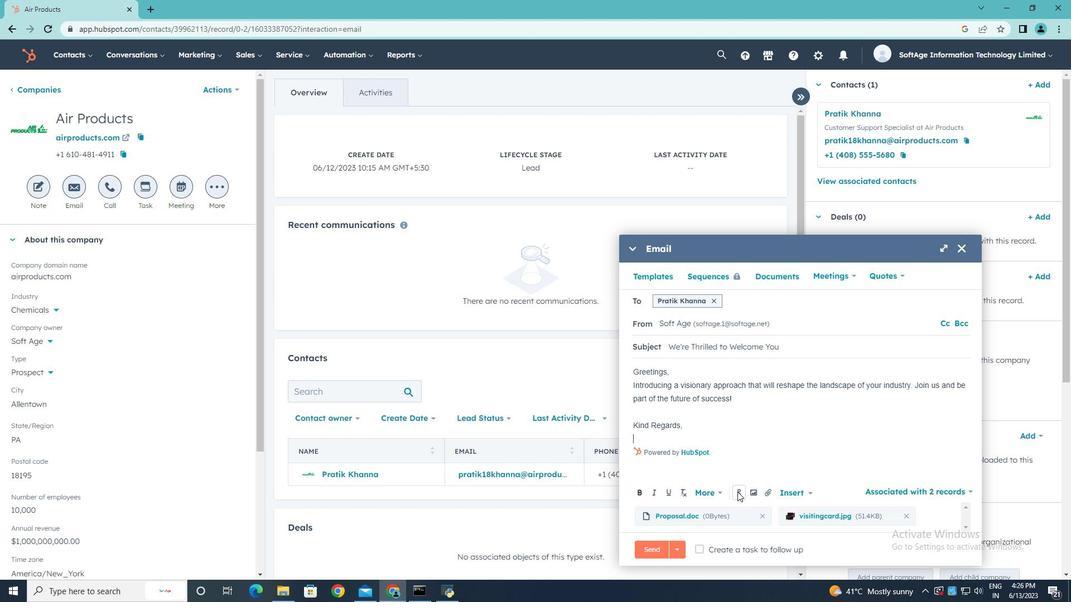 
Action: Mouse pressed left at (738, 492)
Screenshot: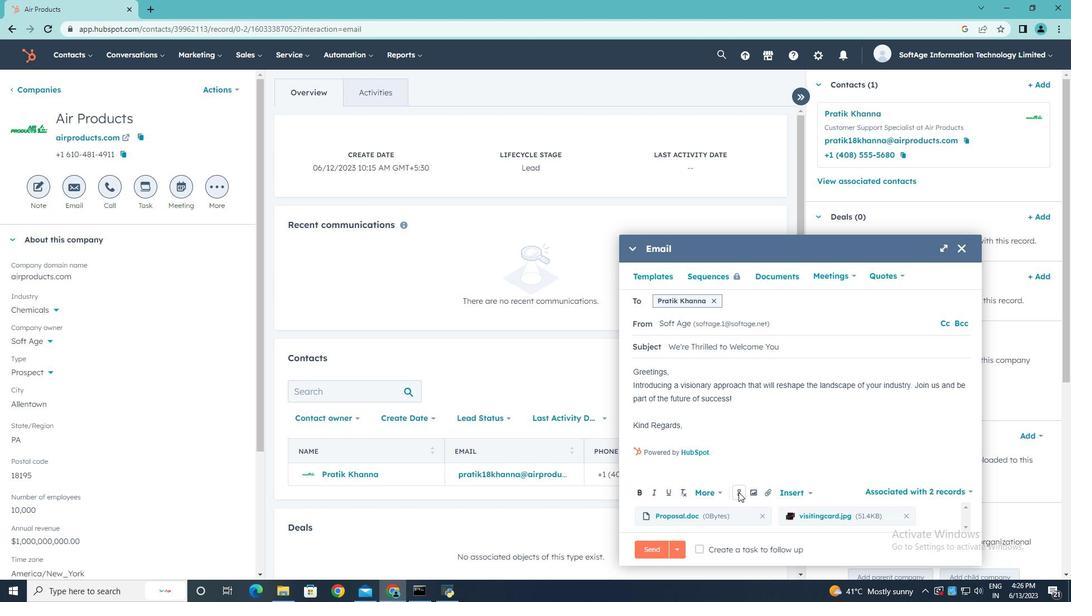 
Action: Mouse moved to (763, 374)
Screenshot: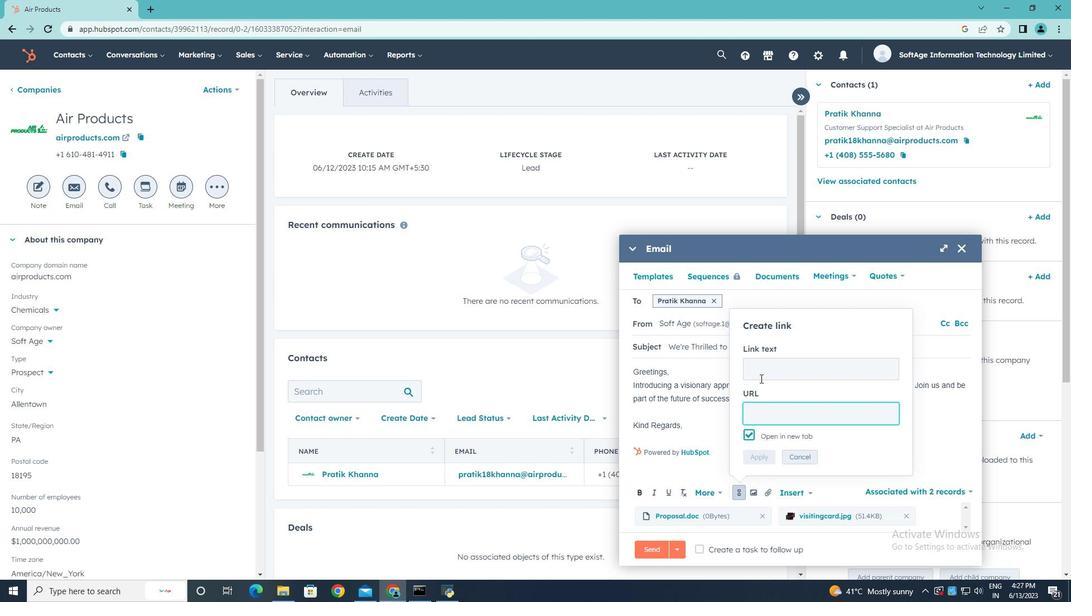 
Action: Mouse pressed left at (763, 374)
Screenshot: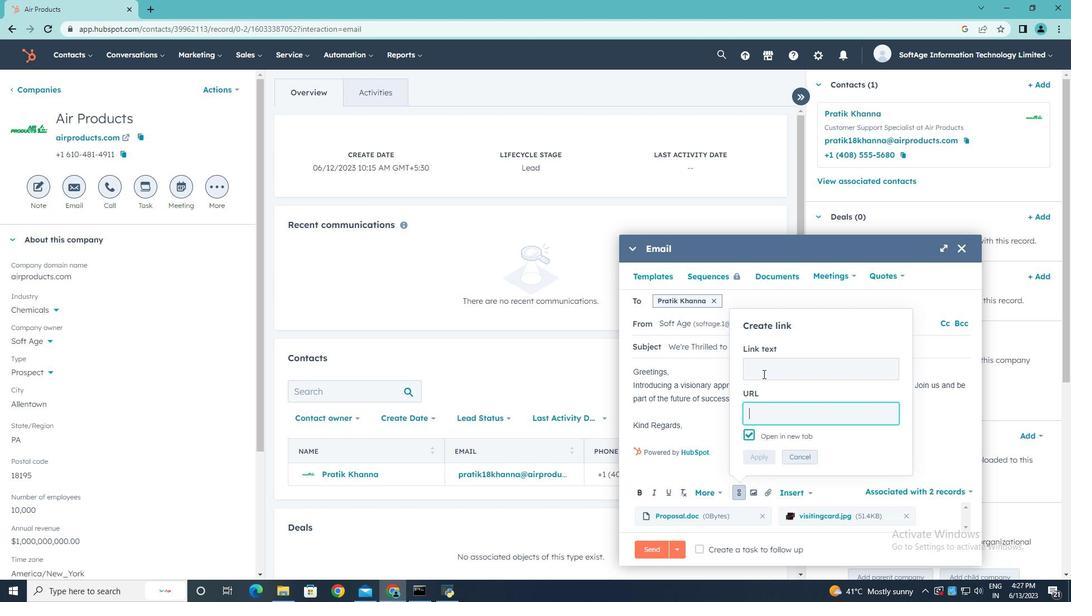 
Action: Key pressed <Key.shift>Behance
Screenshot: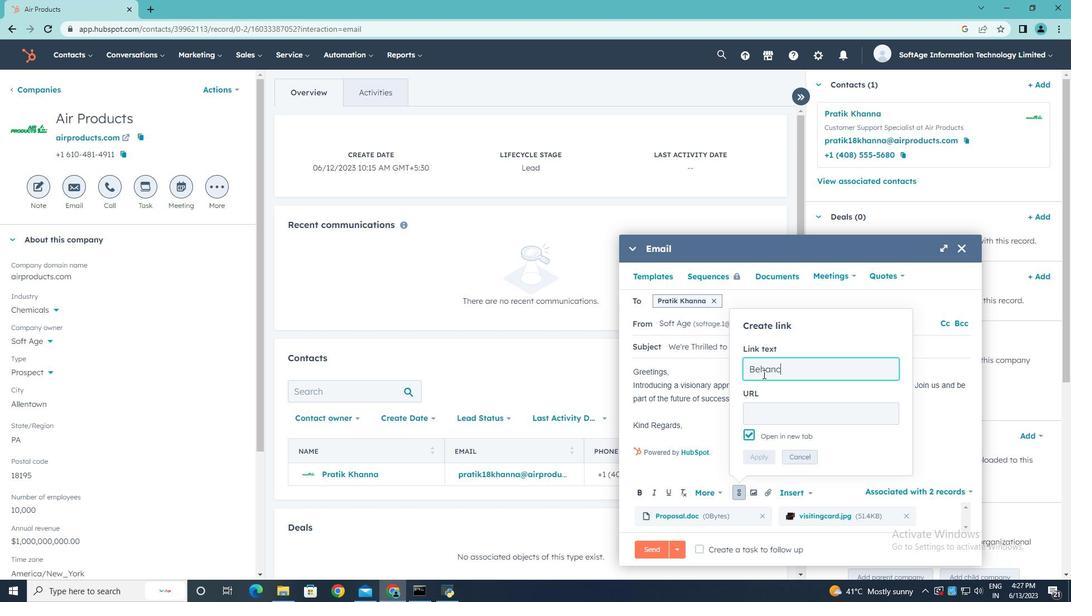 
Action: Mouse moved to (768, 411)
Screenshot: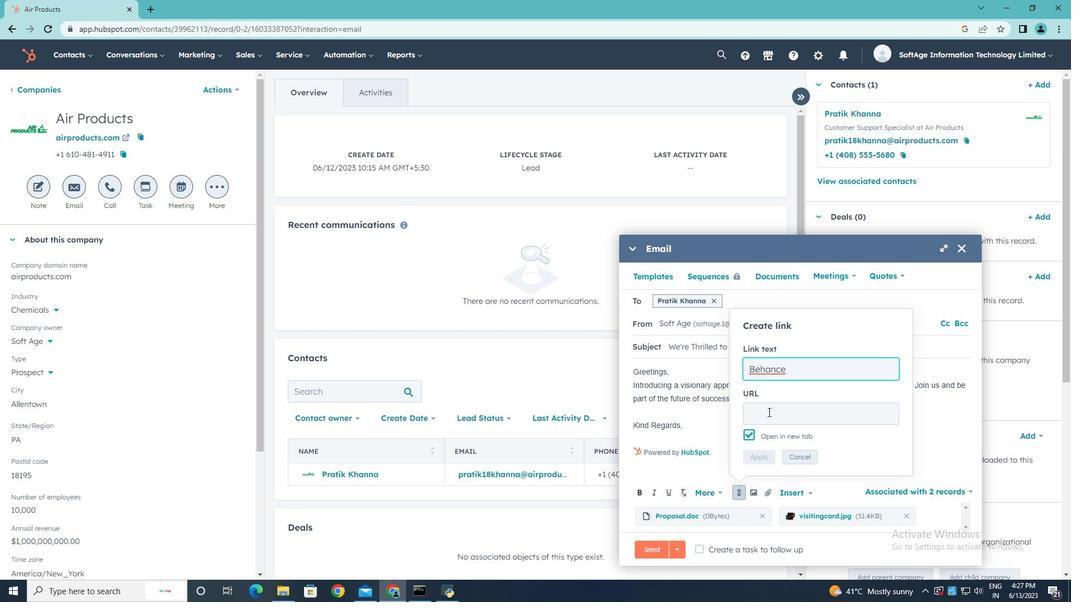 
Action: Mouse pressed left at (768, 411)
Screenshot: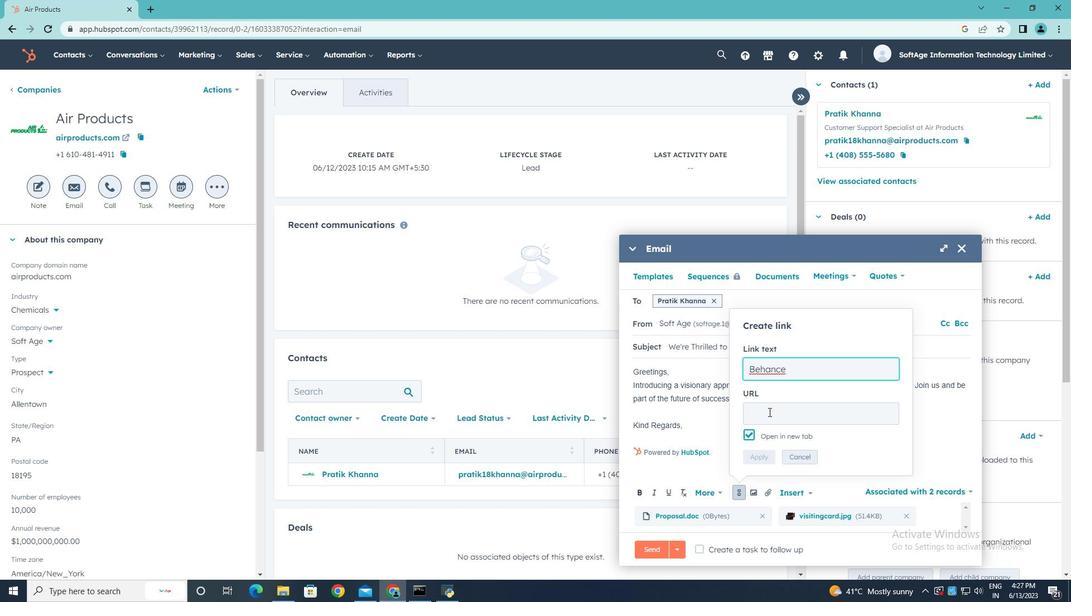 
Action: Key pressed www.behance.com<Key.backspace><Key.backspace><Key.backspace>net
Screenshot: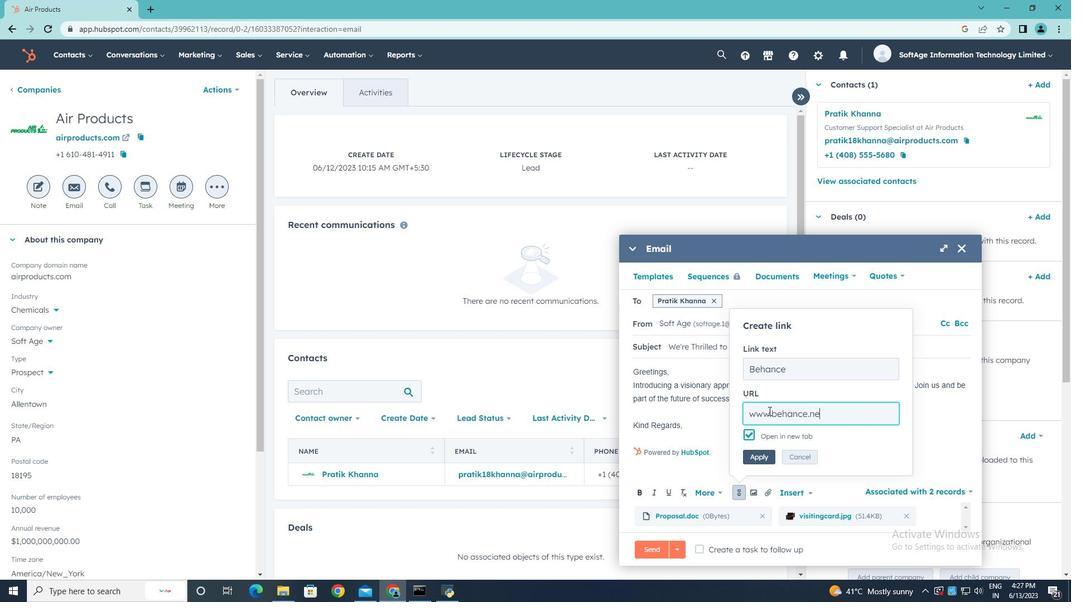 
Action: Mouse moved to (758, 460)
Screenshot: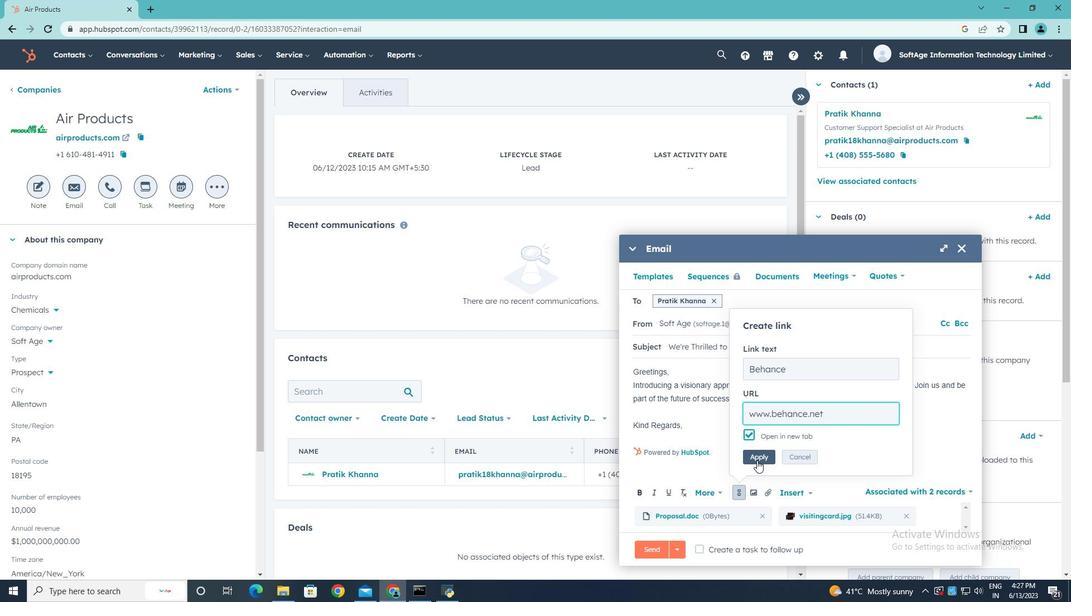 
Action: Mouse pressed left at (758, 460)
Screenshot: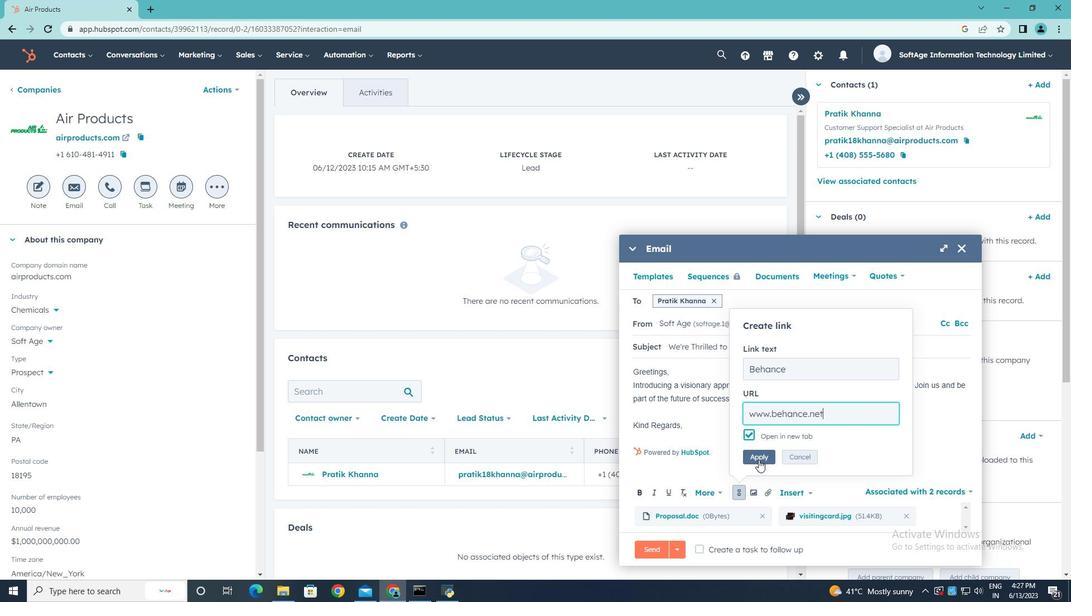 
Action: Mouse moved to (703, 550)
Screenshot: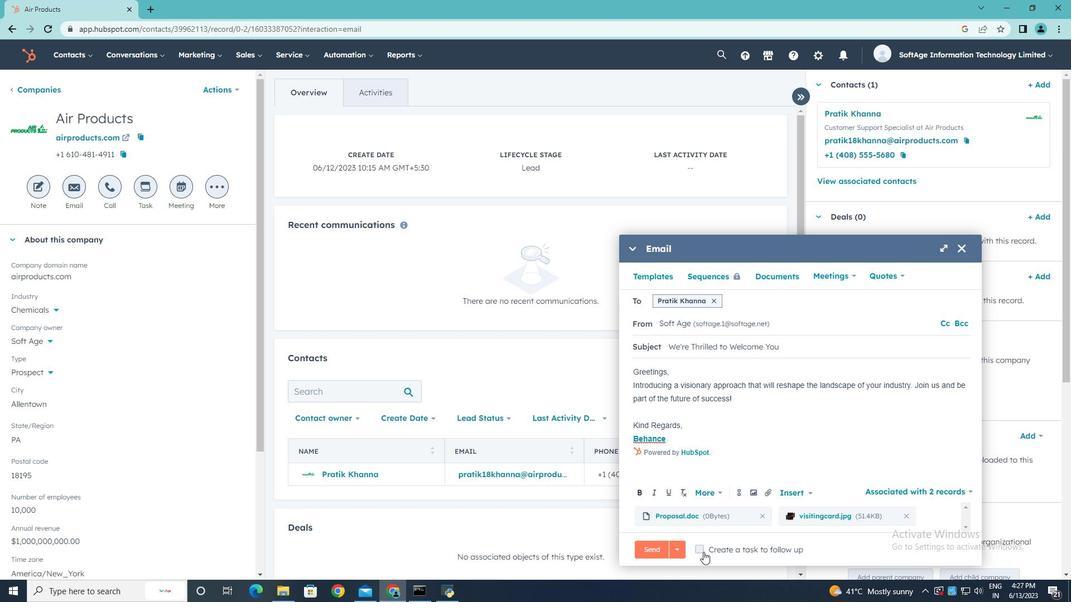 
Action: Mouse pressed left at (703, 550)
Screenshot: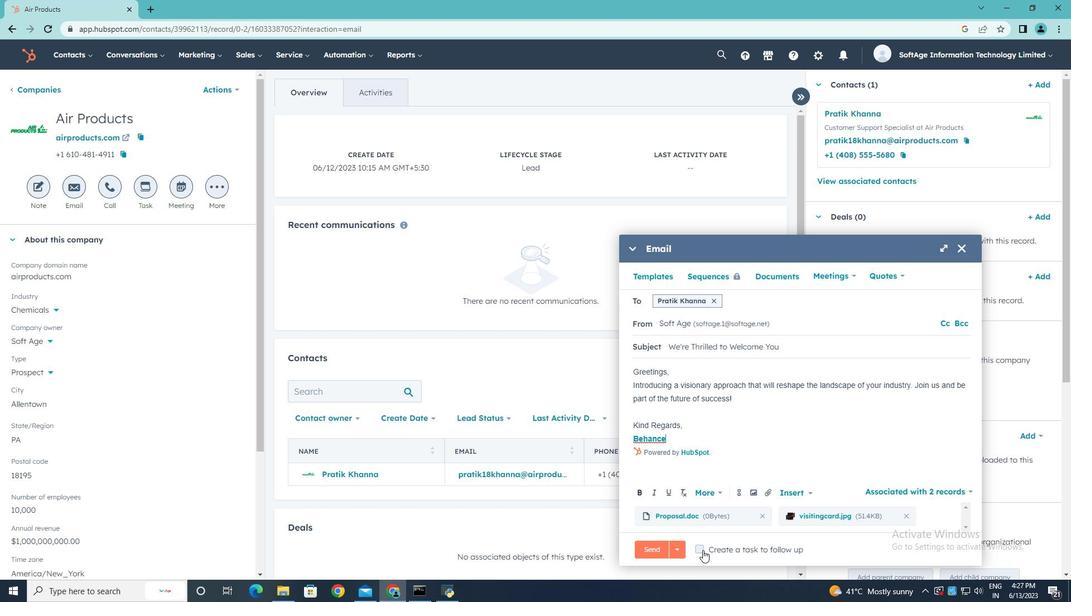
Action: Mouse moved to (916, 546)
Screenshot: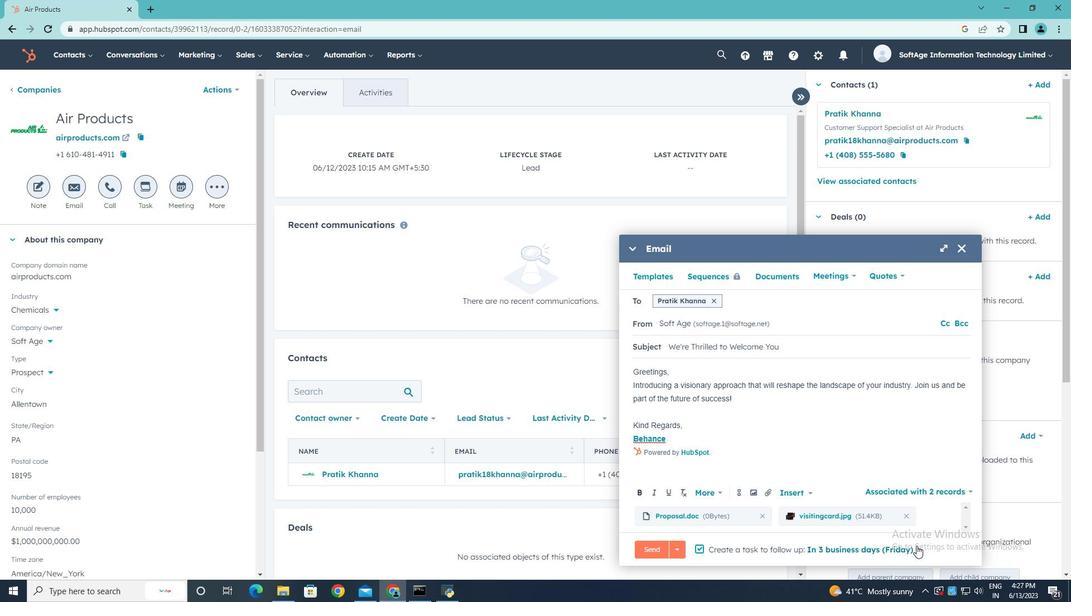 
Action: Mouse pressed left at (916, 546)
Screenshot: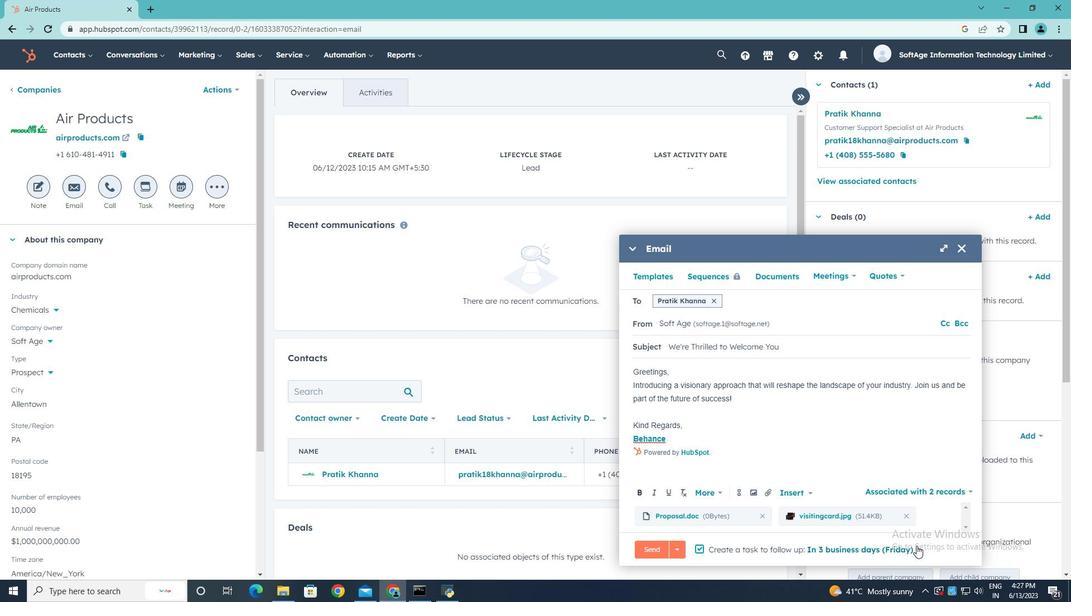 
Action: Mouse moved to (894, 468)
Screenshot: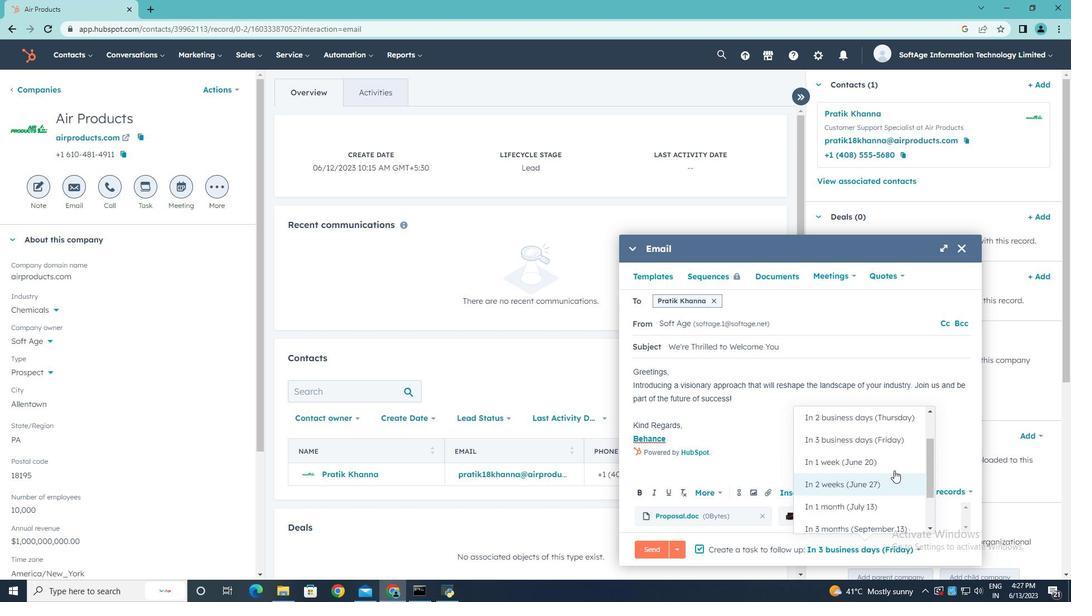 
Action: Mouse scrolled (894, 469) with delta (0, 0)
Screenshot: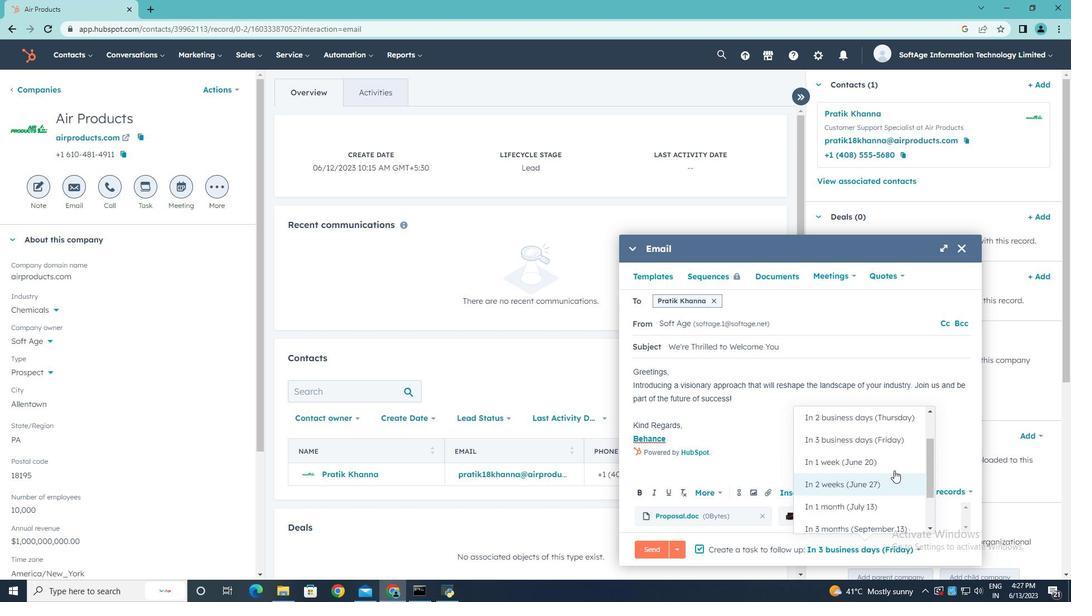 
Action: Mouse scrolled (894, 469) with delta (0, 0)
Screenshot: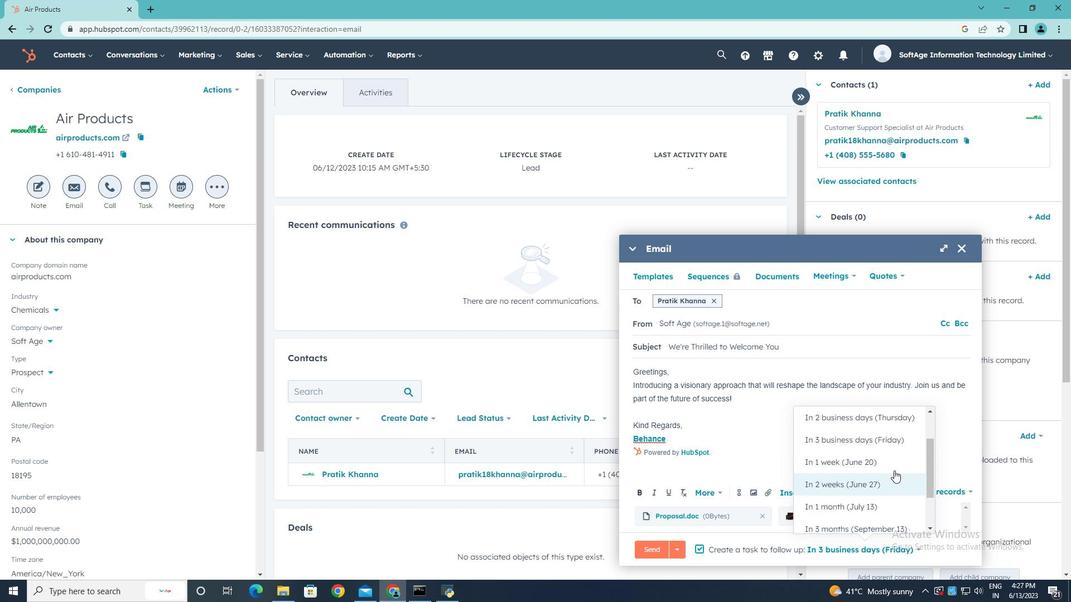 
Action: Mouse scrolled (894, 469) with delta (0, 0)
Screenshot: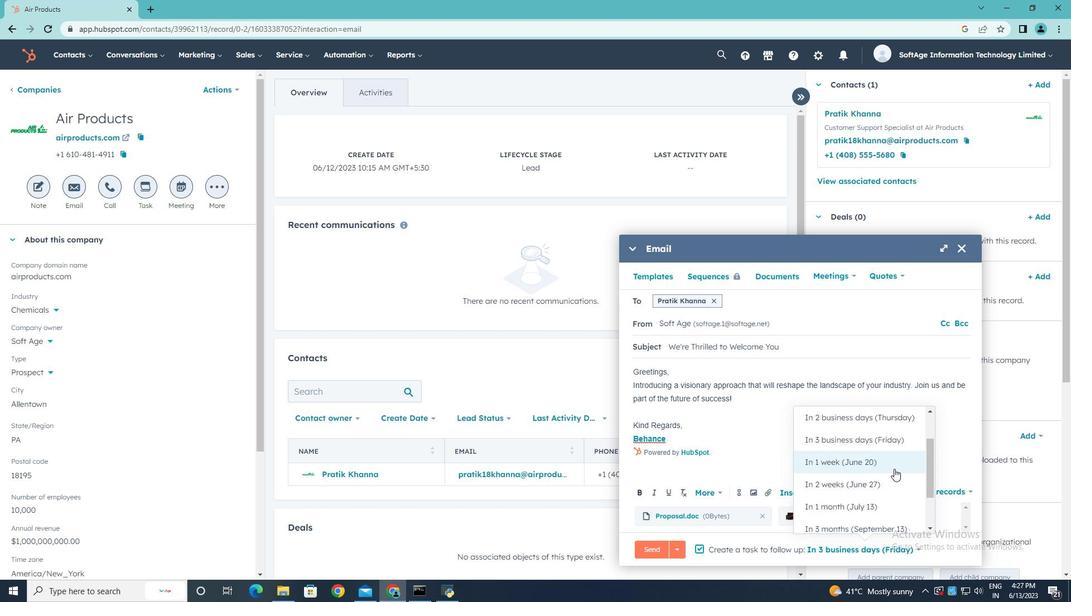 
Action: Mouse scrolled (894, 469) with delta (0, 0)
Screenshot: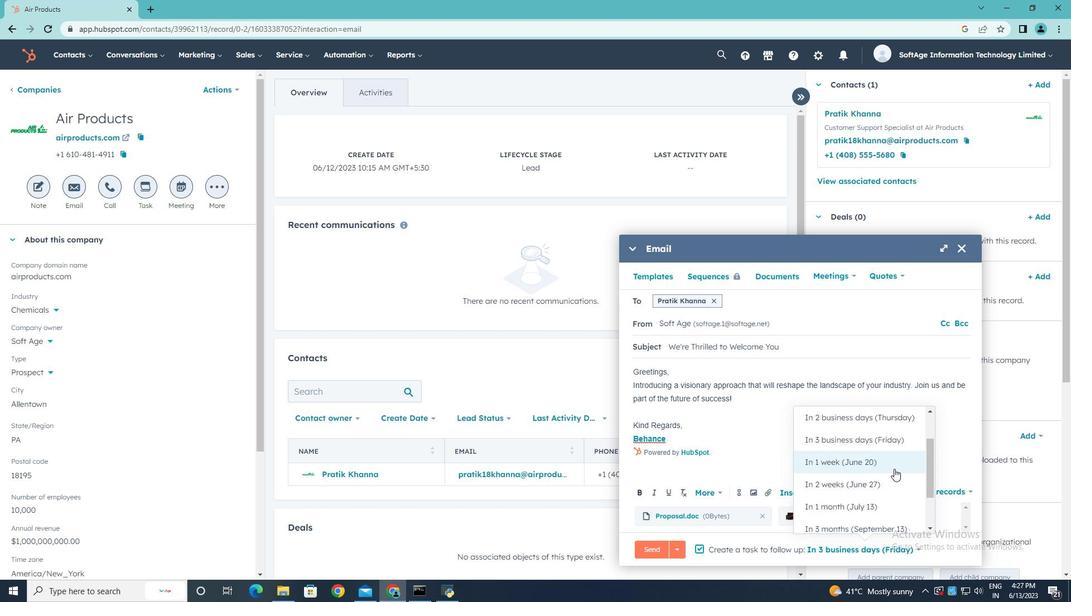 
Action: Mouse scrolled (894, 469) with delta (0, 0)
Screenshot: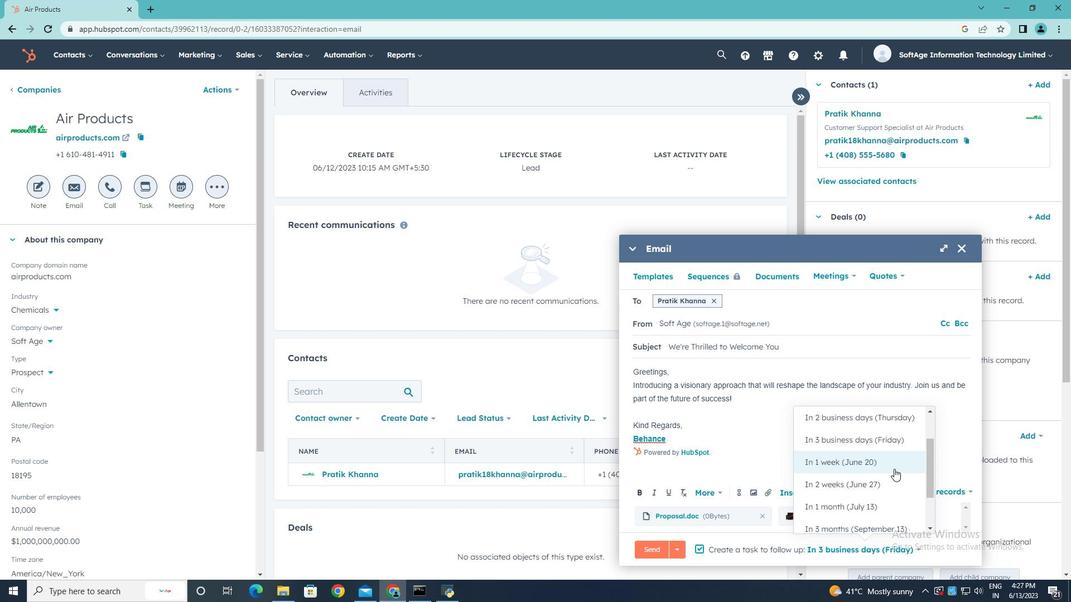 
Action: Mouse moved to (861, 449)
Screenshot: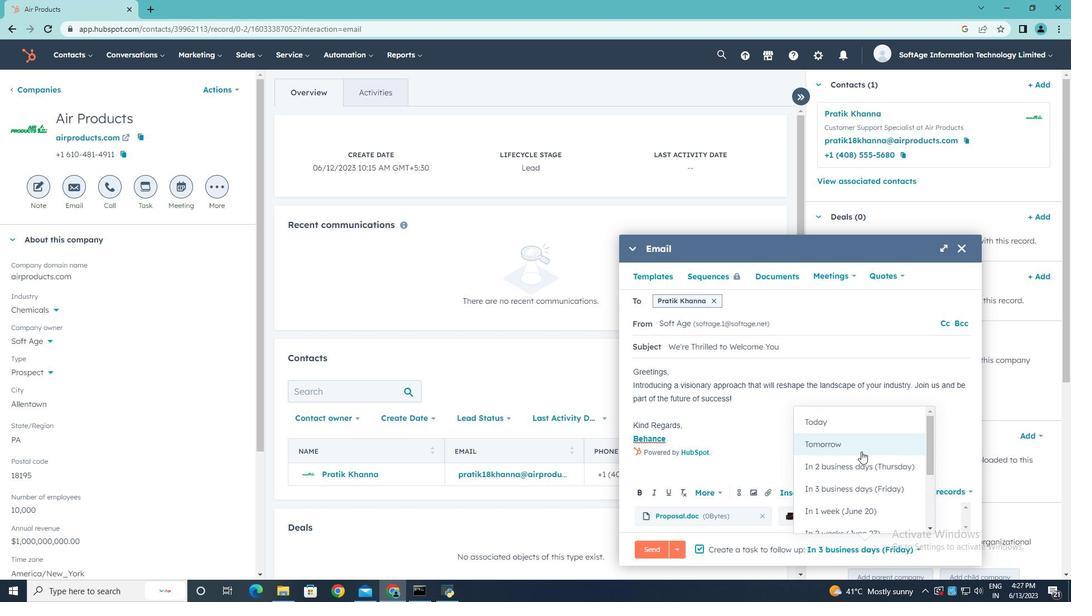 
Action: Mouse pressed left at (861, 449)
Screenshot: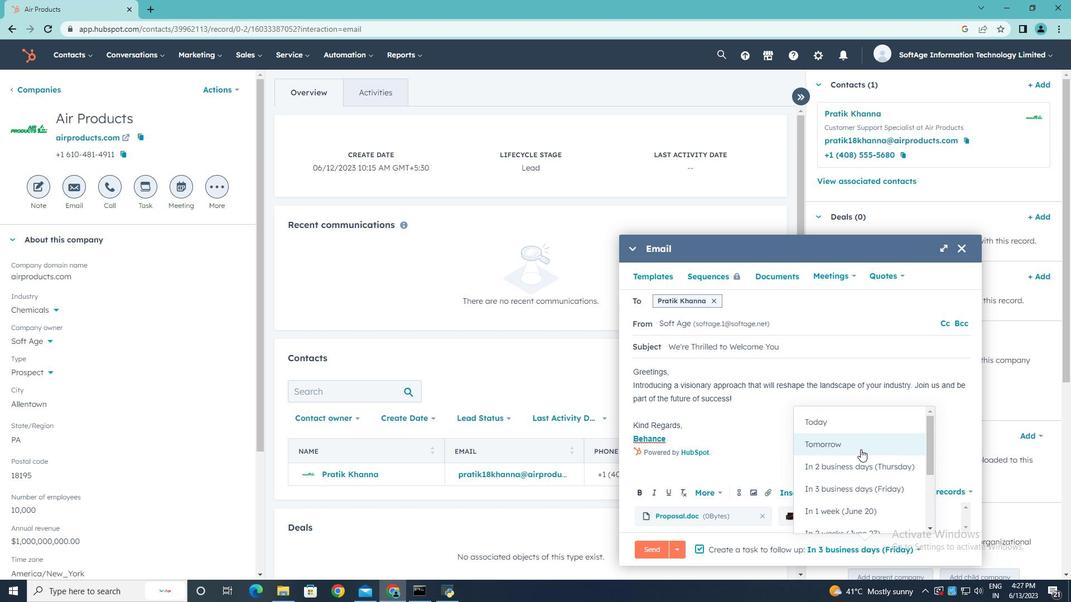 
Action: Mouse moved to (647, 554)
Screenshot: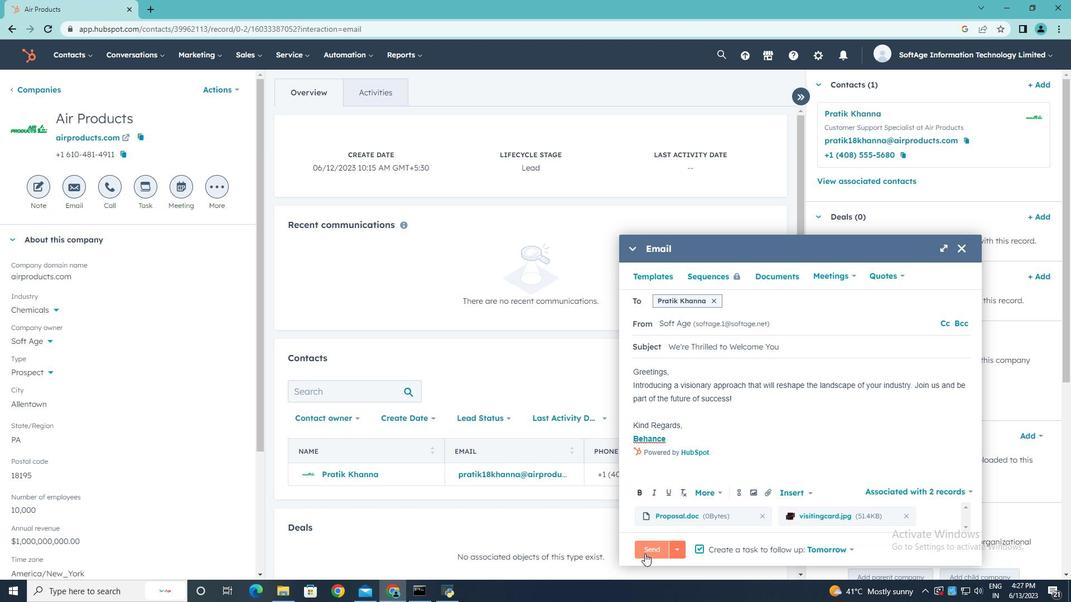 
Action: Mouse pressed left at (647, 554)
Screenshot: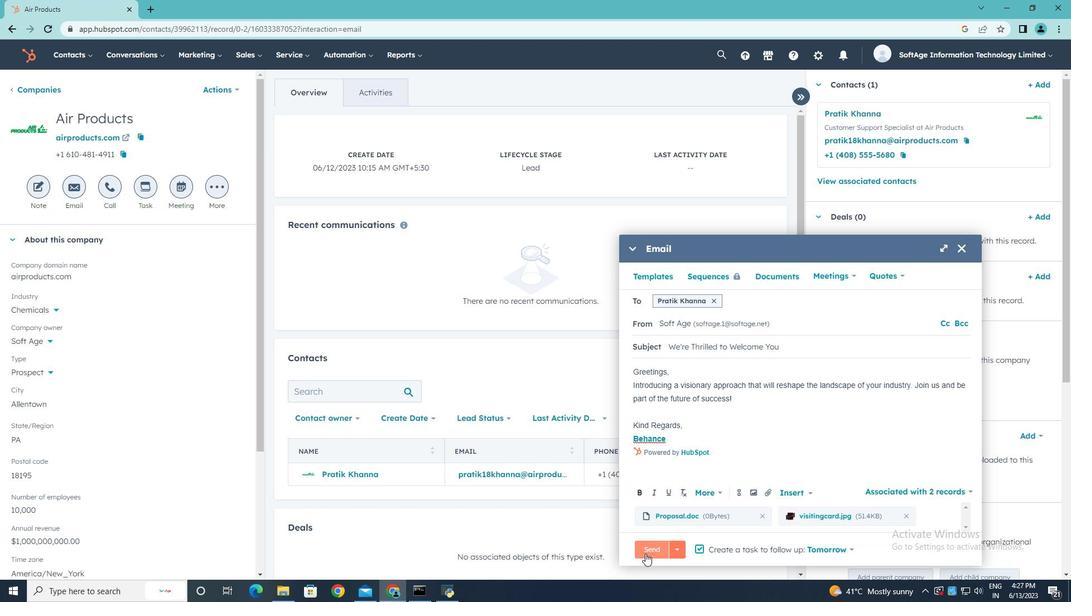 
Action: Mouse moved to (650, 552)
Screenshot: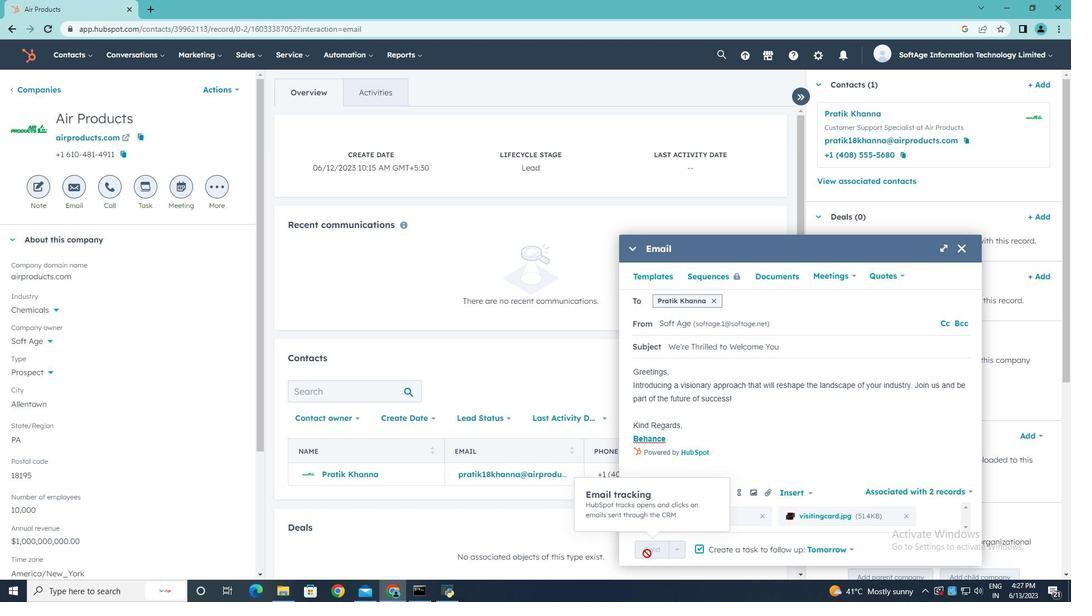
